 Task: Find connections with filter location Willich with filter topic #coachingwith filter profile language German with filter current company Vistara - TATA SIA Airlines Ltd. with filter school University Of Bombay with filter industry Consumer Services with filter service category NotaryOnline Research with filter keywords title Flight Attendant
Action: Mouse moved to (486, 60)
Screenshot: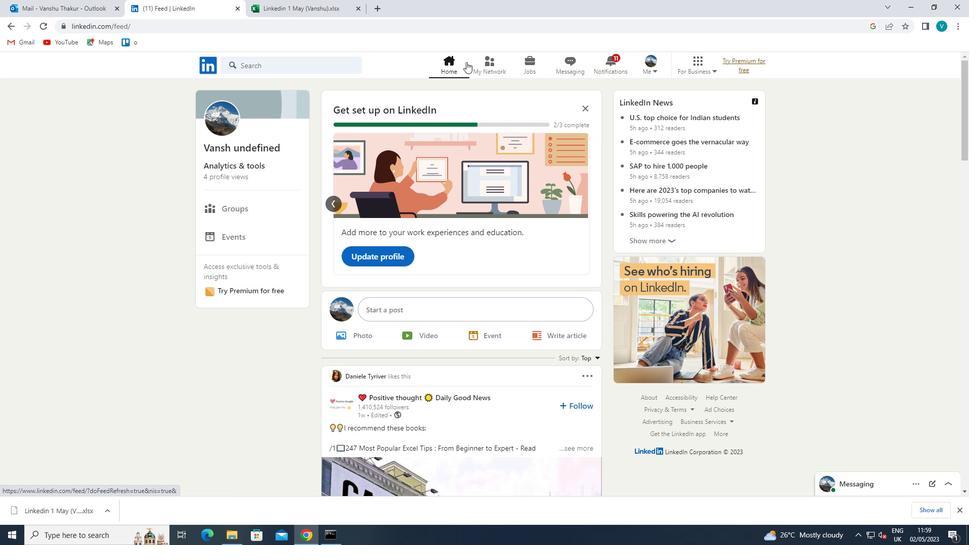 
Action: Mouse pressed left at (486, 60)
Screenshot: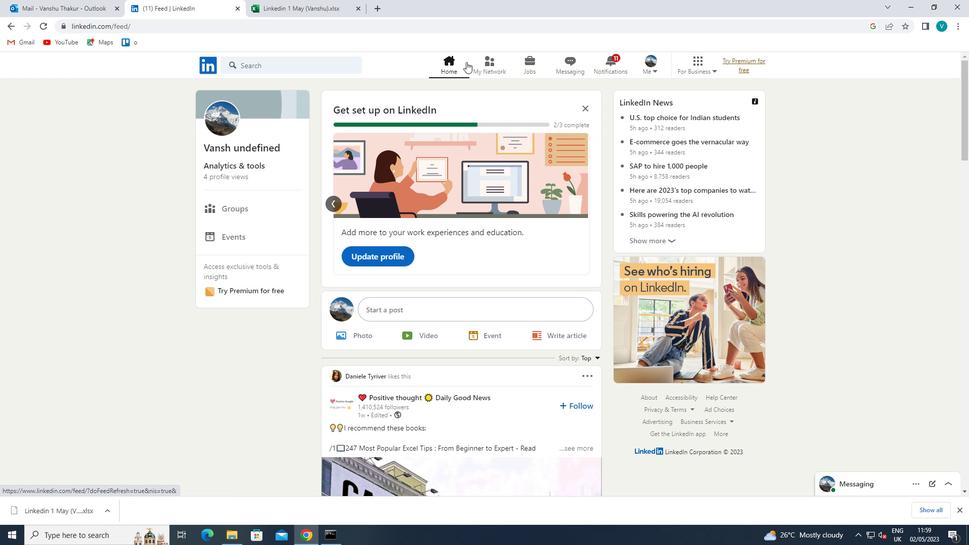 
Action: Mouse moved to (273, 116)
Screenshot: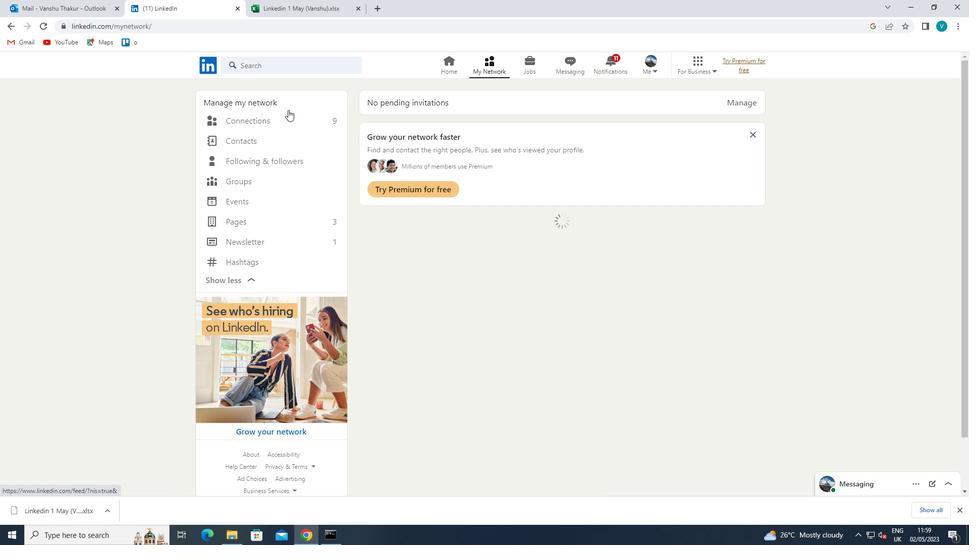 
Action: Mouse pressed left at (273, 116)
Screenshot: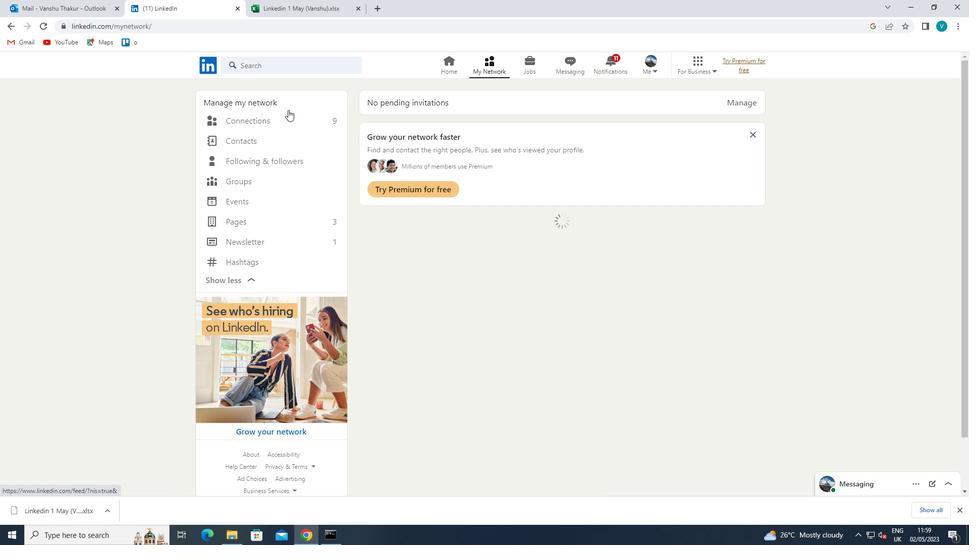 
Action: Mouse moved to (547, 123)
Screenshot: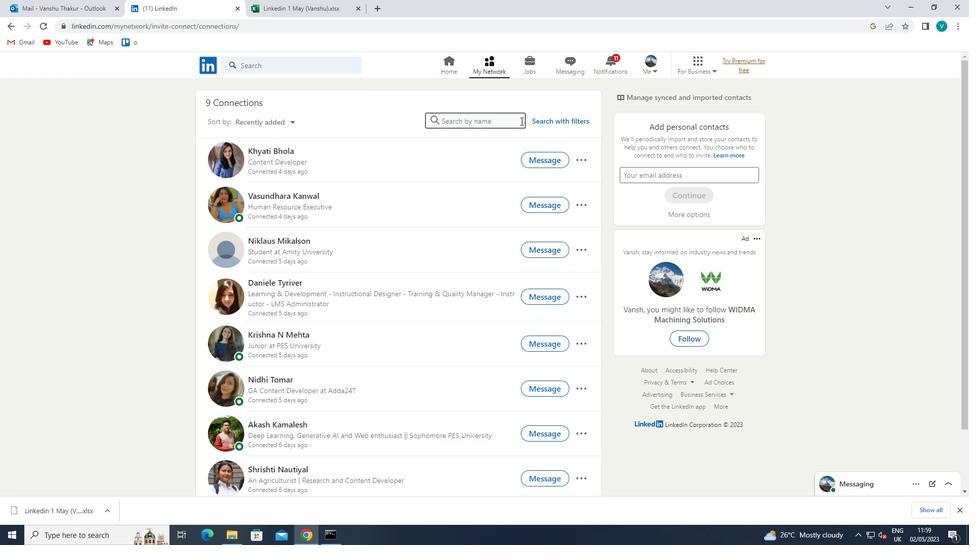 
Action: Mouse pressed left at (547, 123)
Screenshot: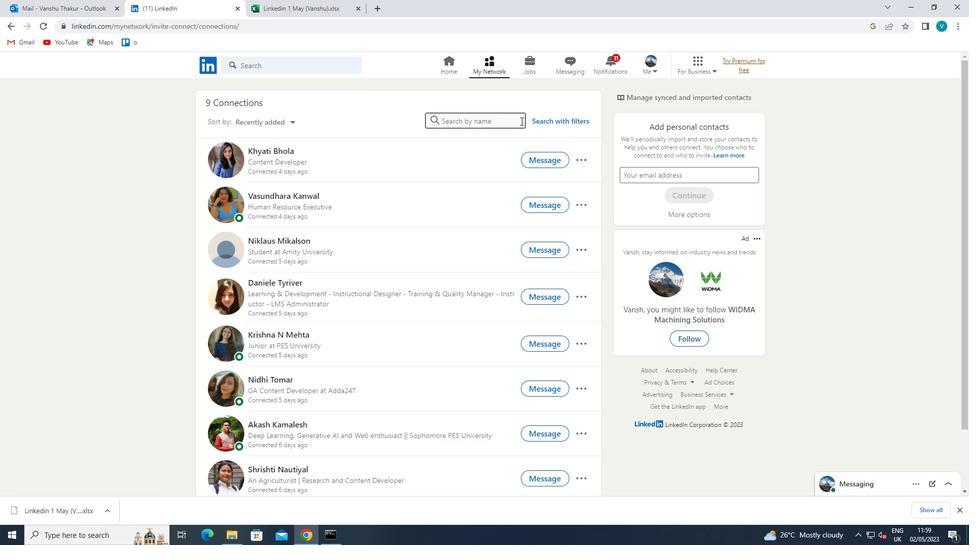 
Action: Mouse moved to (476, 89)
Screenshot: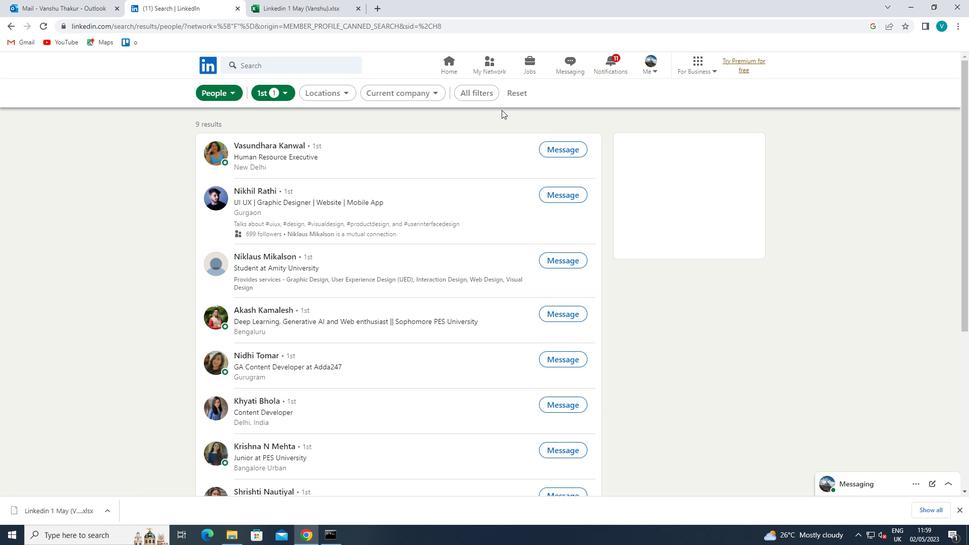 
Action: Mouse pressed left at (476, 89)
Screenshot: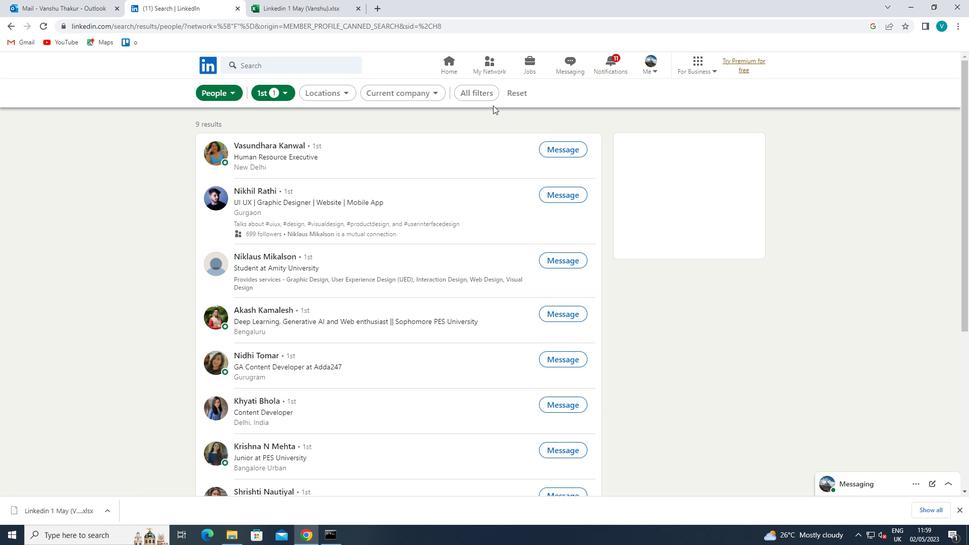
Action: Mouse moved to (754, 293)
Screenshot: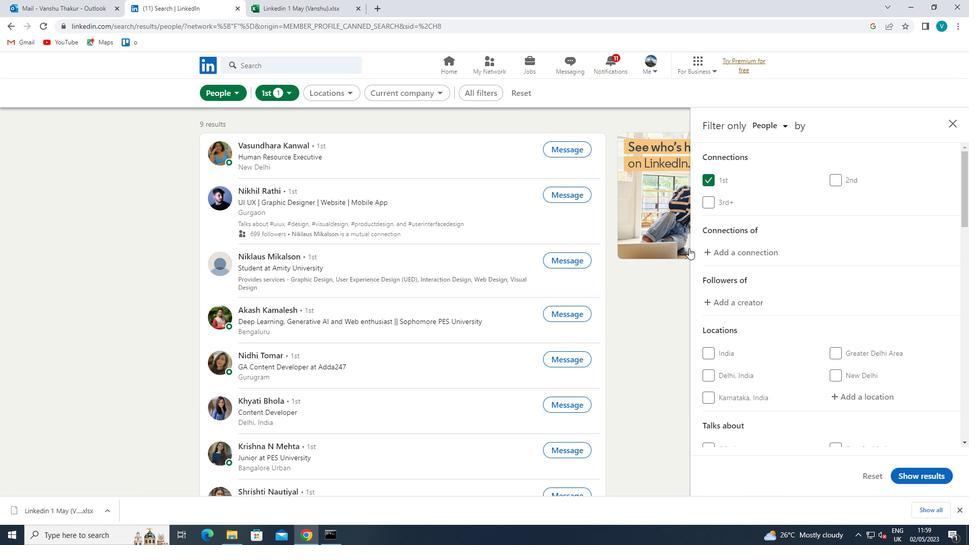 
Action: Mouse scrolled (754, 292) with delta (0, 0)
Screenshot: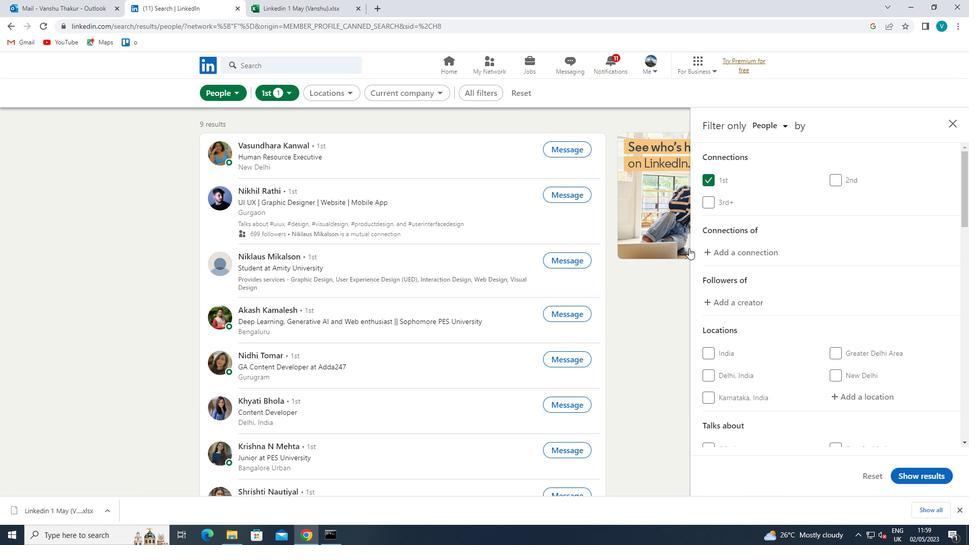 
Action: Mouse moved to (781, 319)
Screenshot: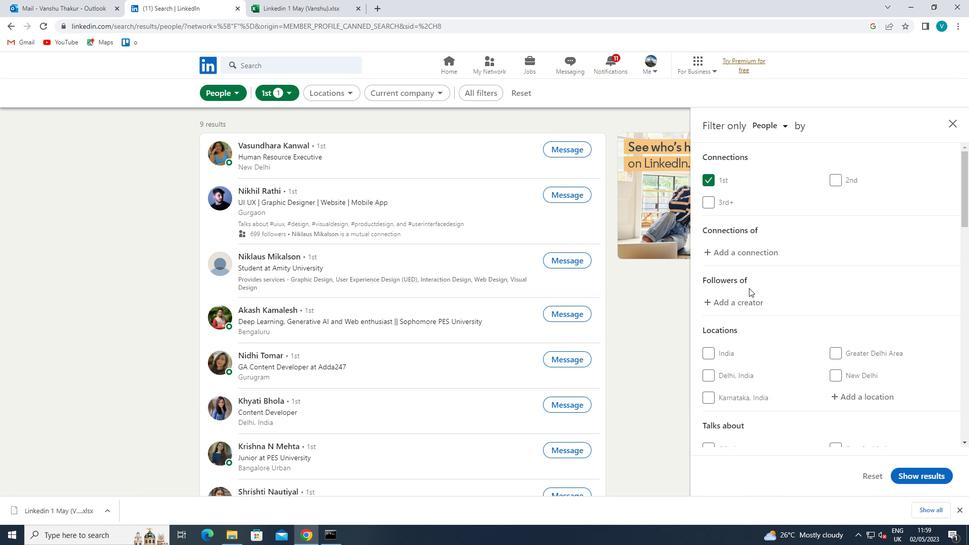 
Action: Mouse scrolled (781, 319) with delta (0, 0)
Screenshot: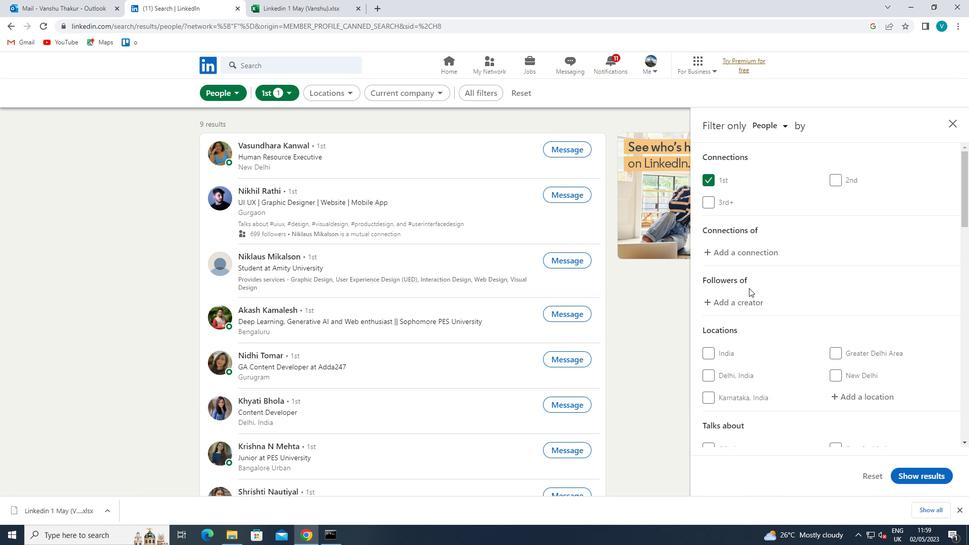 
Action: Mouse moved to (857, 298)
Screenshot: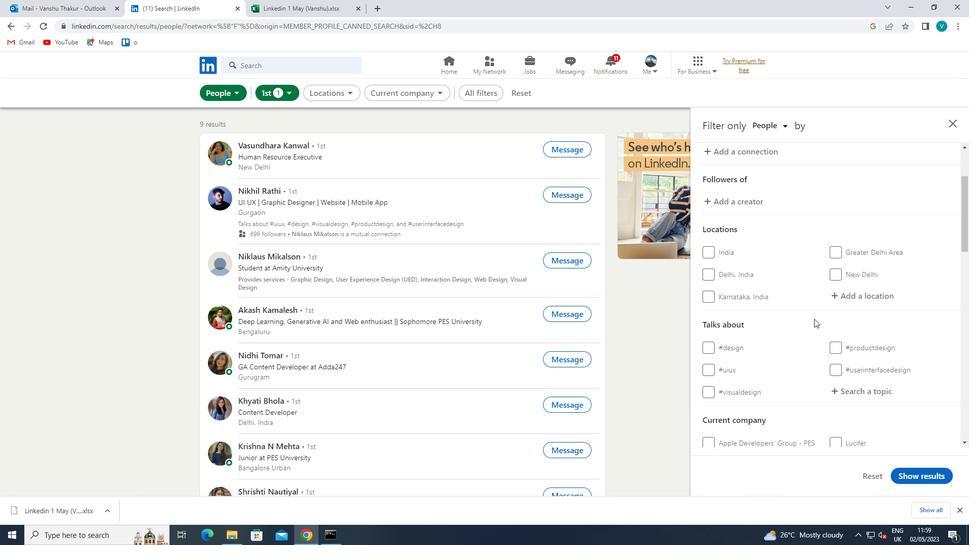 
Action: Mouse pressed left at (857, 298)
Screenshot: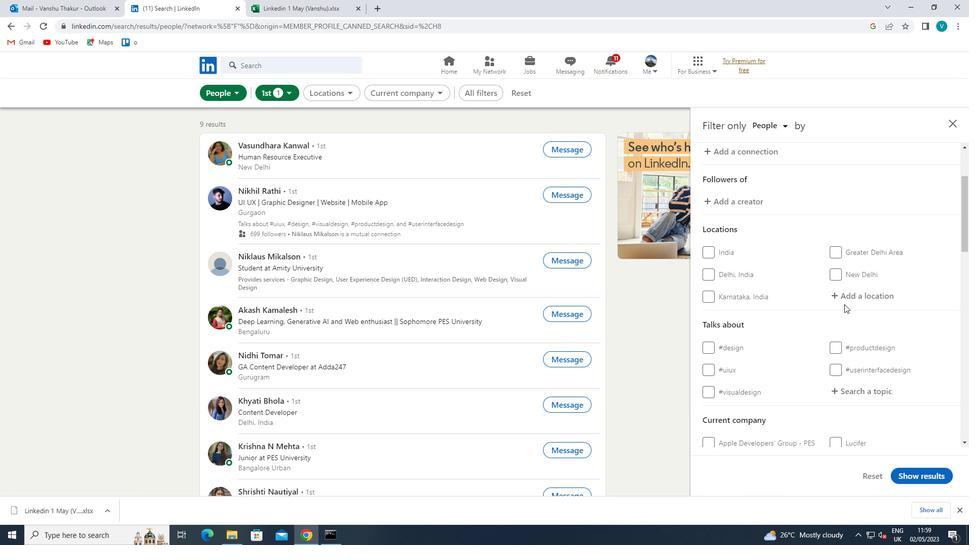 
Action: Key pressed <Key.shift>WILLICH
Screenshot: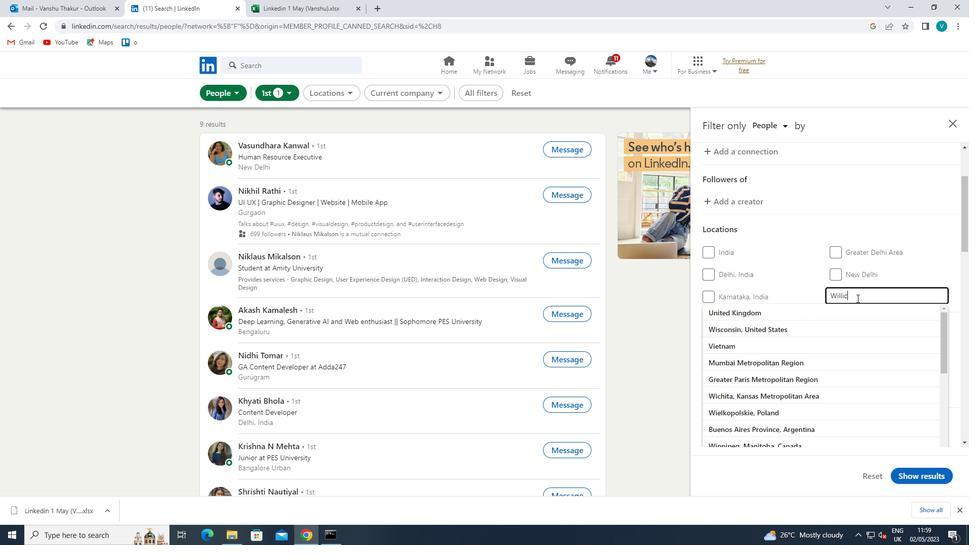 
Action: Mouse moved to (838, 309)
Screenshot: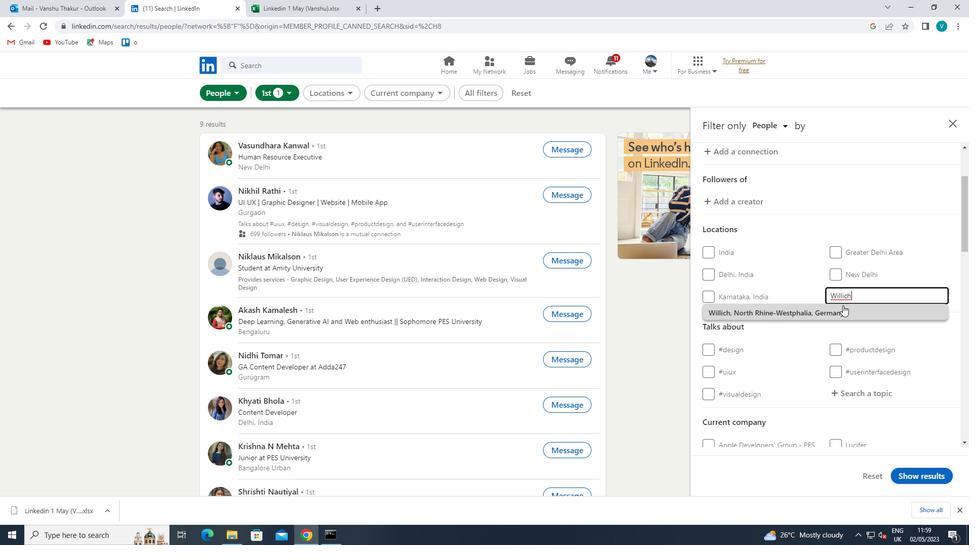 
Action: Mouse pressed left at (838, 309)
Screenshot: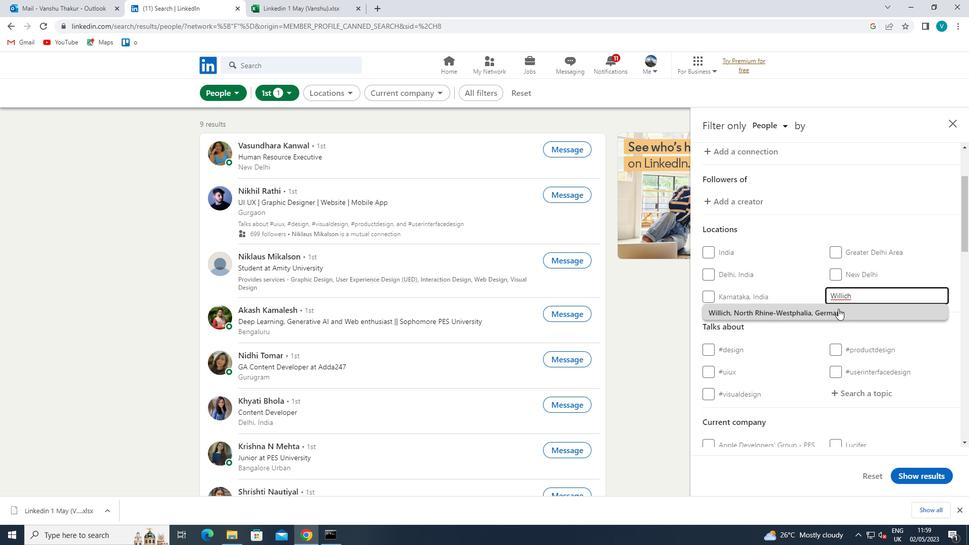 
Action: Mouse scrolled (838, 308) with delta (0, 0)
Screenshot: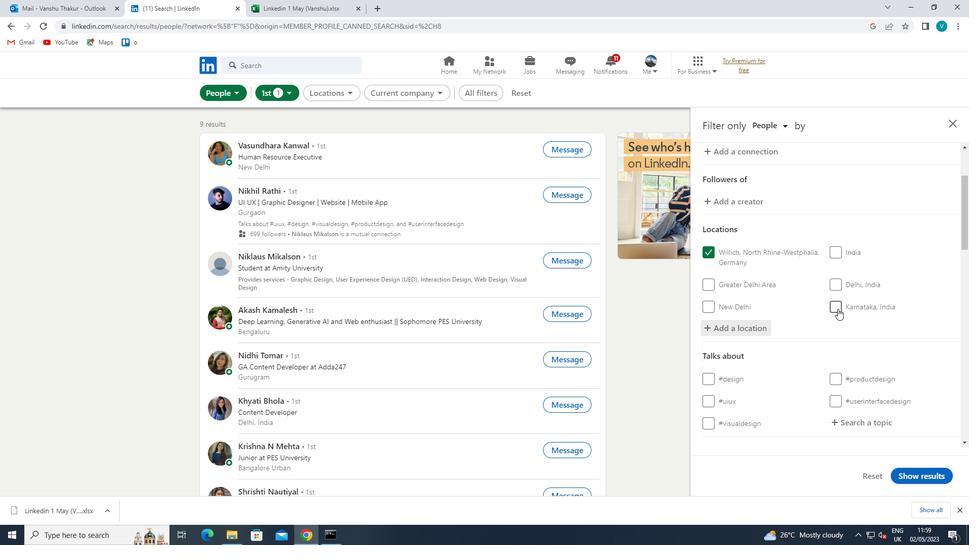 
Action: Mouse scrolled (838, 308) with delta (0, 0)
Screenshot: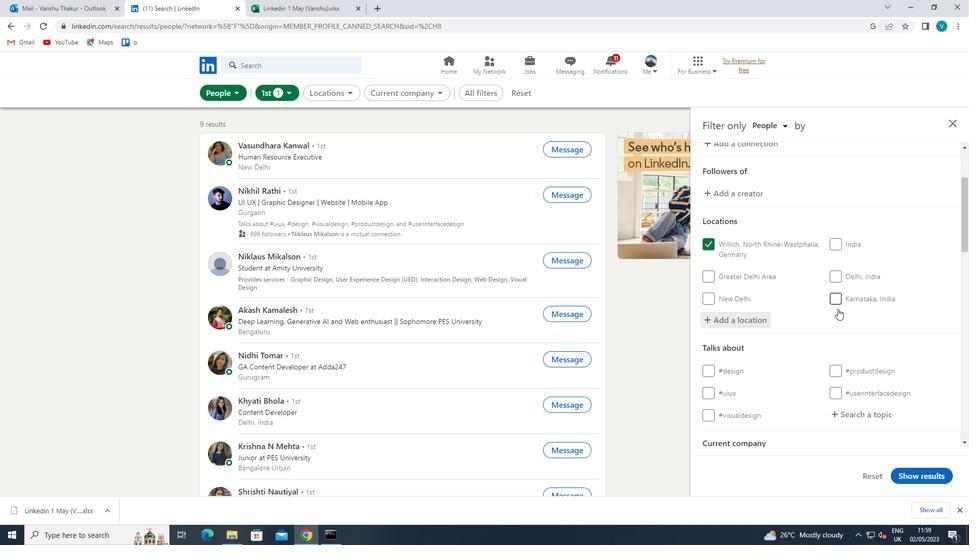 
Action: Mouse scrolled (838, 308) with delta (0, 0)
Screenshot: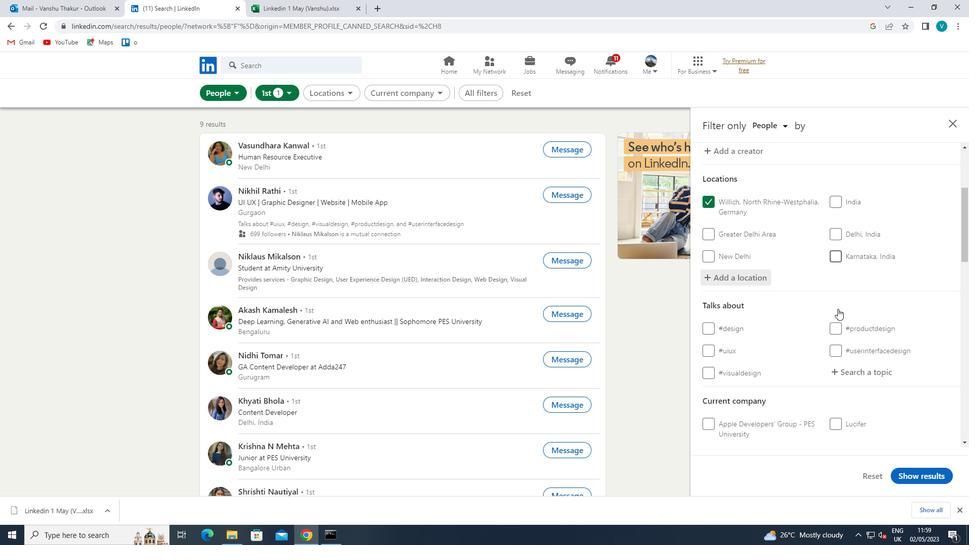 
Action: Mouse moved to (861, 273)
Screenshot: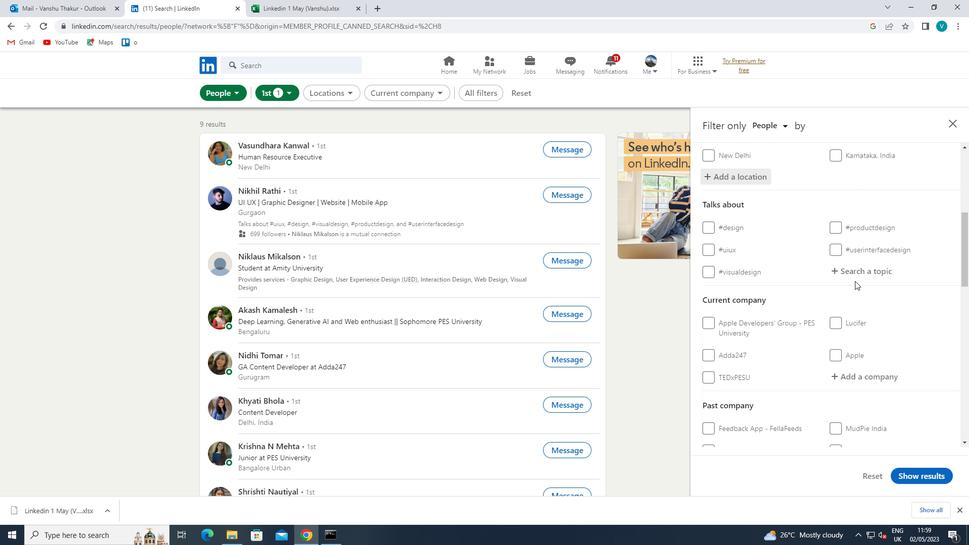 
Action: Mouse pressed left at (861, 273)
Screenshot: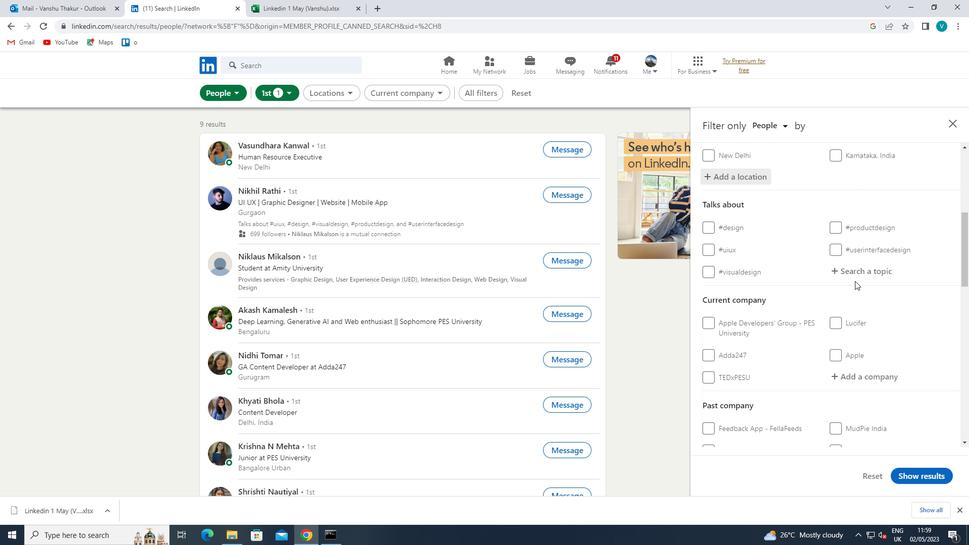 
Action: Key pressed COACHING
Screenshot: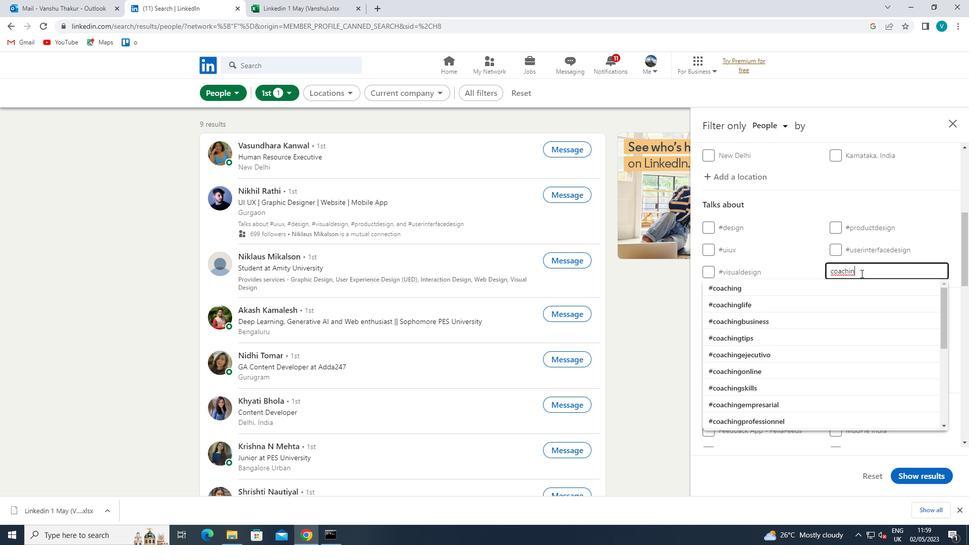 
Action: Mouse moved to (796, 283)
Screenshot: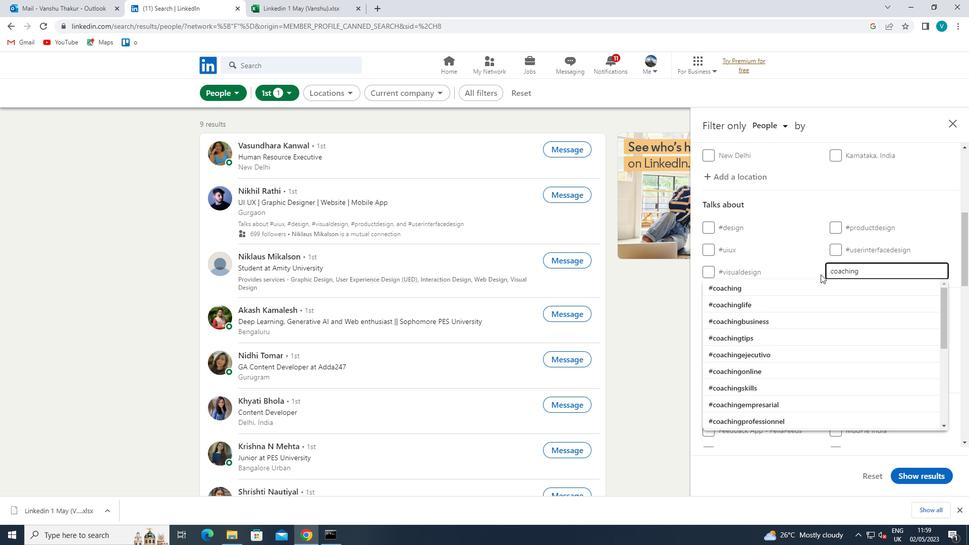 
Action: Mouse pressed left at (796, 283)
Screenshot: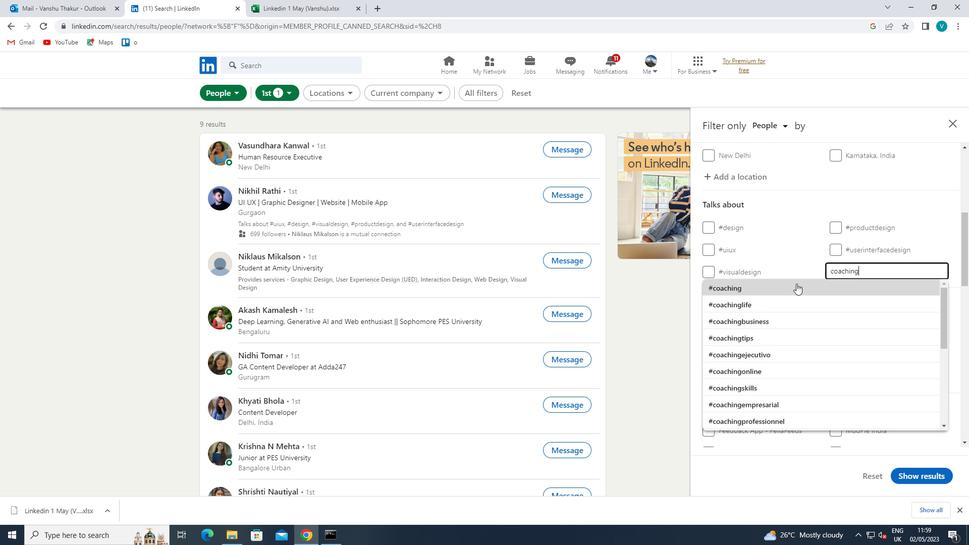 
Action: Mouse scrolled (796, 283) with delta (0, 0)
Screenshot: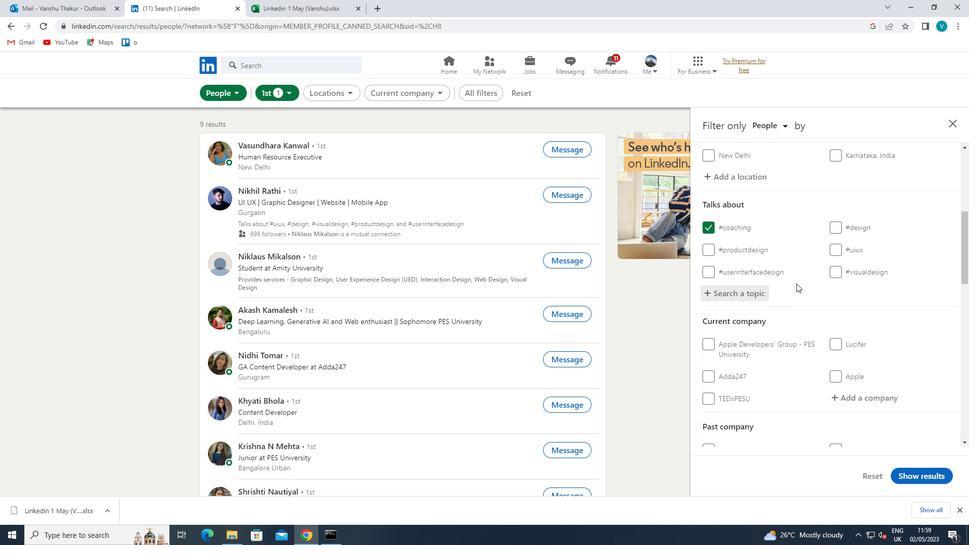 
Action: Mouse scrolled (796, 283) with delta (0, 0)
Screenshot: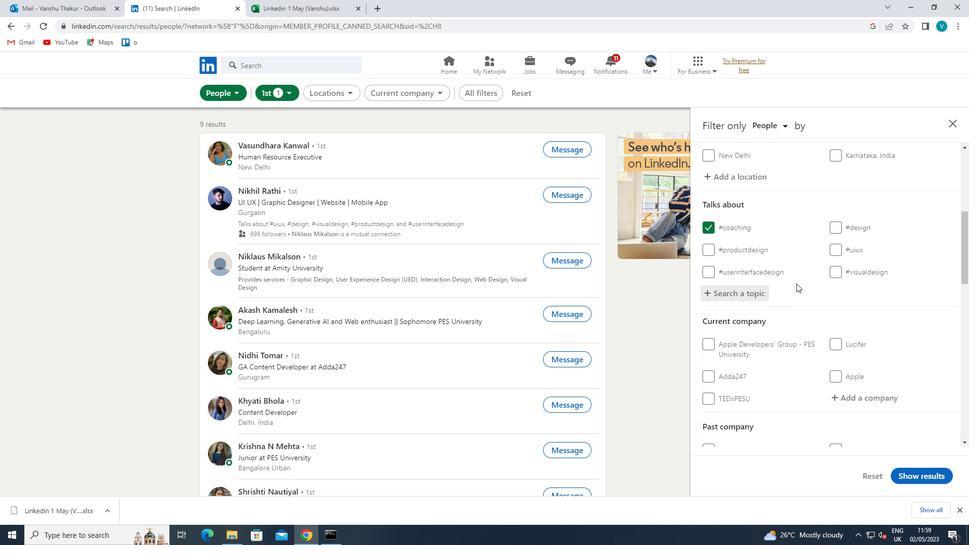 
Action: Mouse moved to (846, 295)
Screenshot: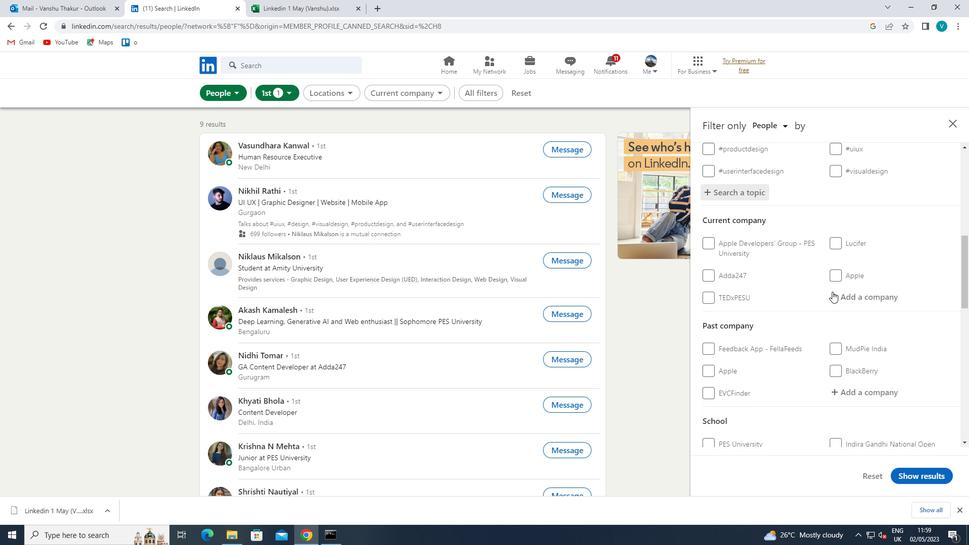 
Action: Mouse pressed left at (846, 295)
Screenshot: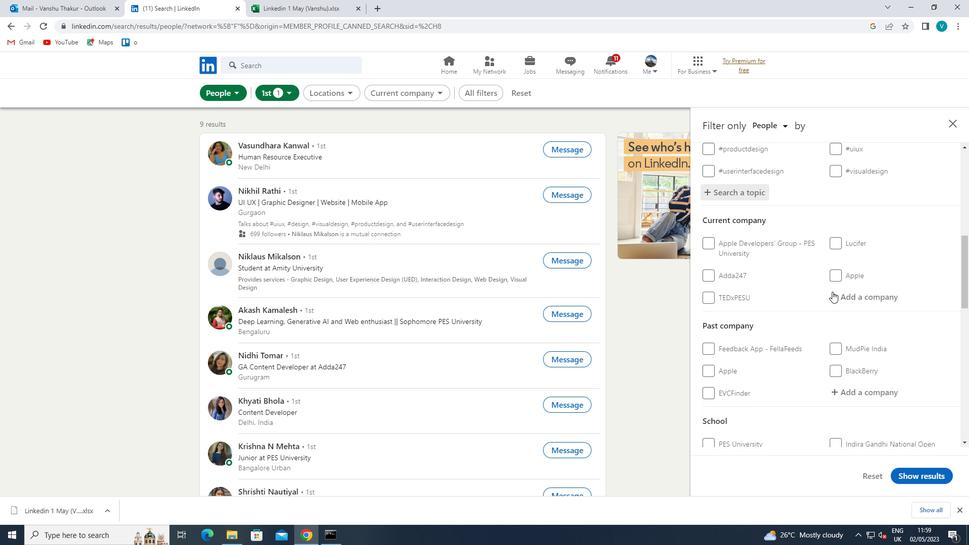 
Action: Mouse moved to (846, 295)
Screenshot: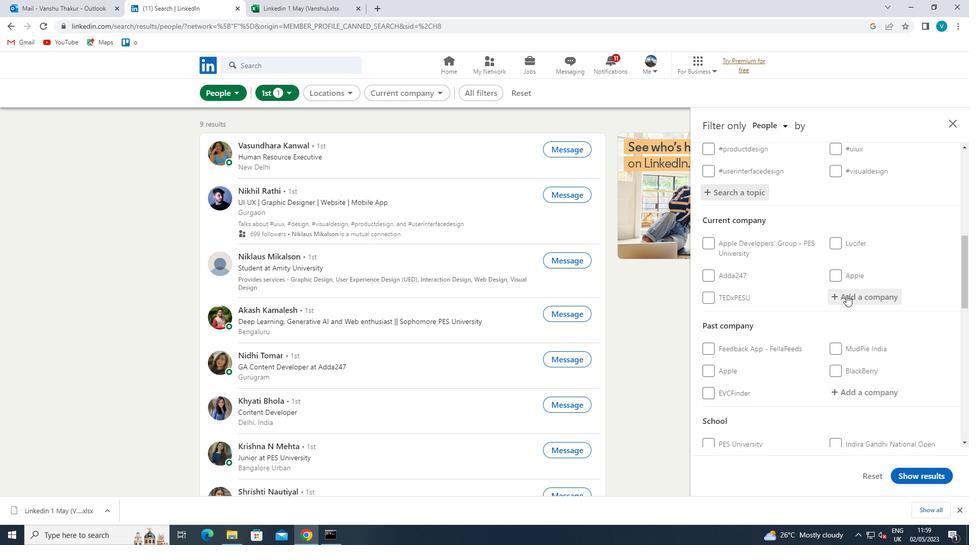 
Action: Key pressed <Key.shift>VISTARA
Screenshot: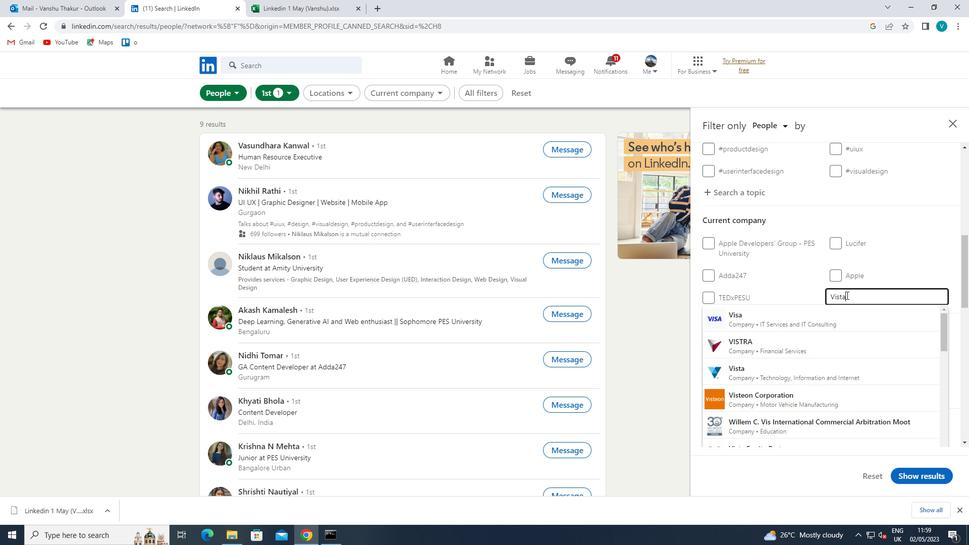 
Action: Mouse moved to (836, 310)
Screenshot: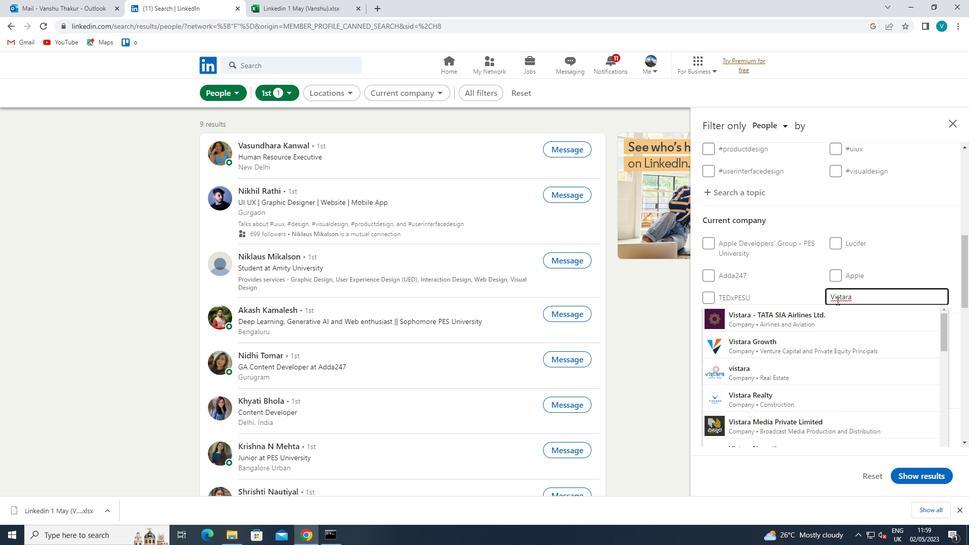 
Action: Mouse pressed left at (836, 310)
Screenshot: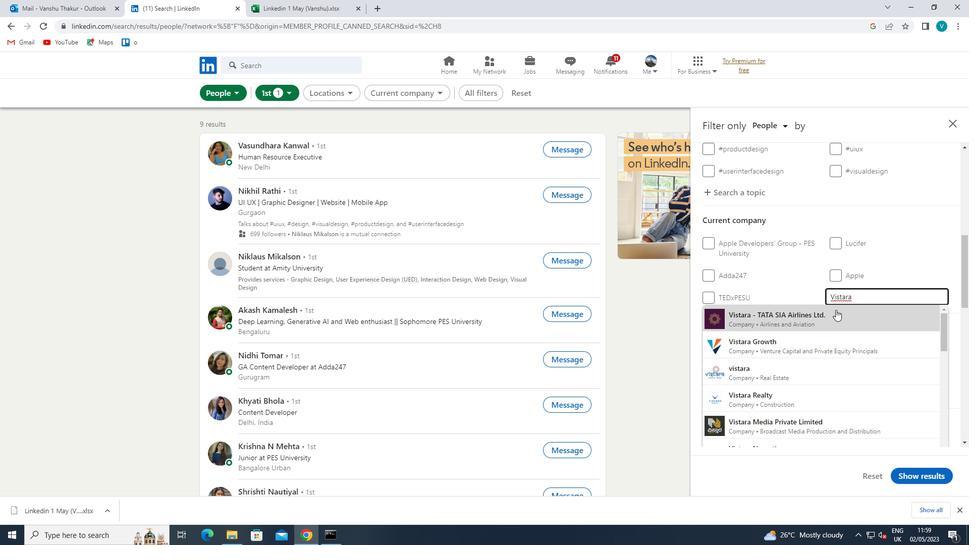 
Action: Mouse scrolled (836, 309) with delta (0, 0)
Screenshot: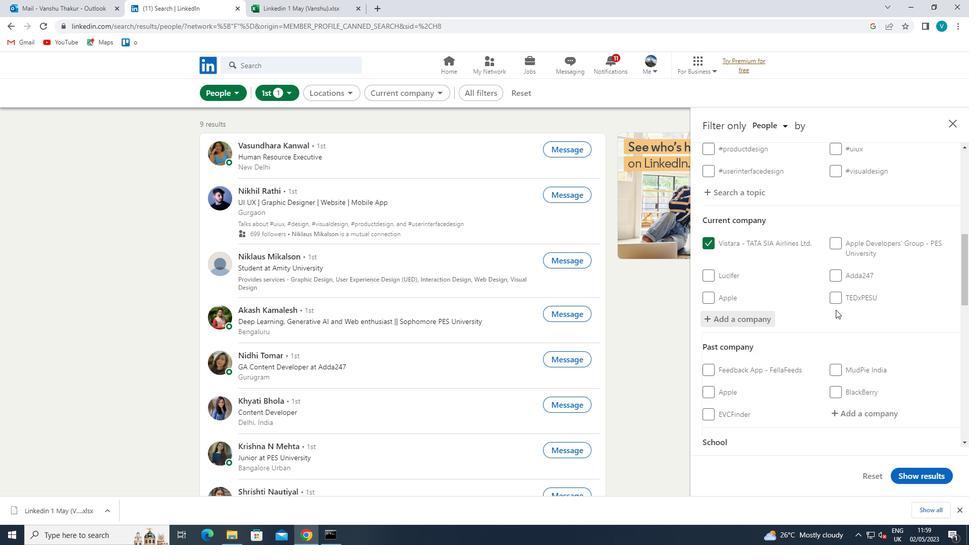 
Action: Mouse scrolled (836, 309) with delta (0, 0)
Screenshot: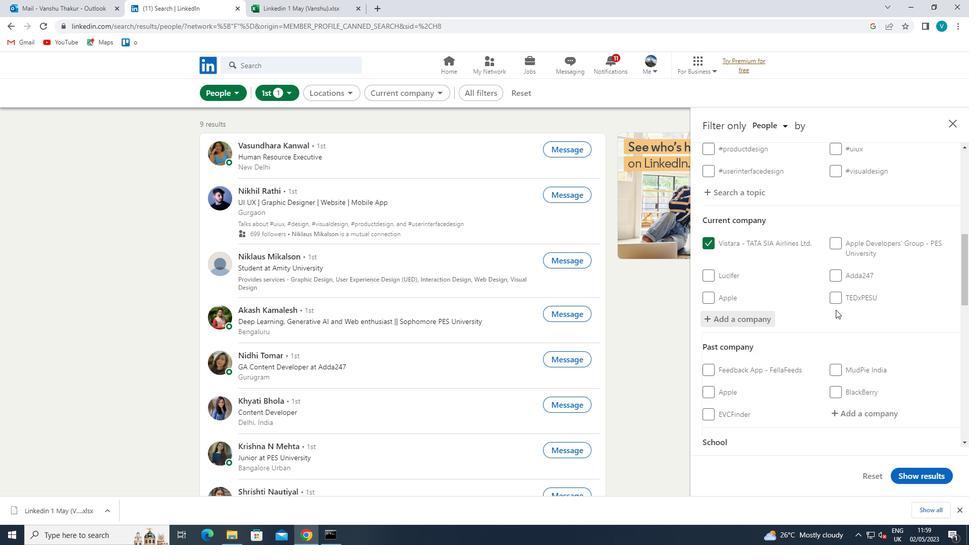 
Action: Mouse moved to (836, 310)
Screenshot: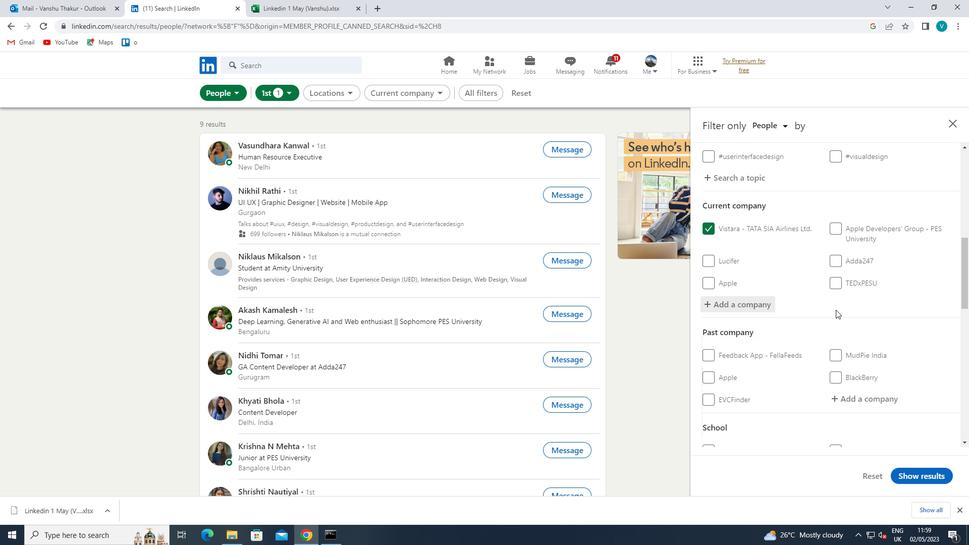 
Action: Mouse scrolled (836, 310) with delta (0, 0)
Screenshot: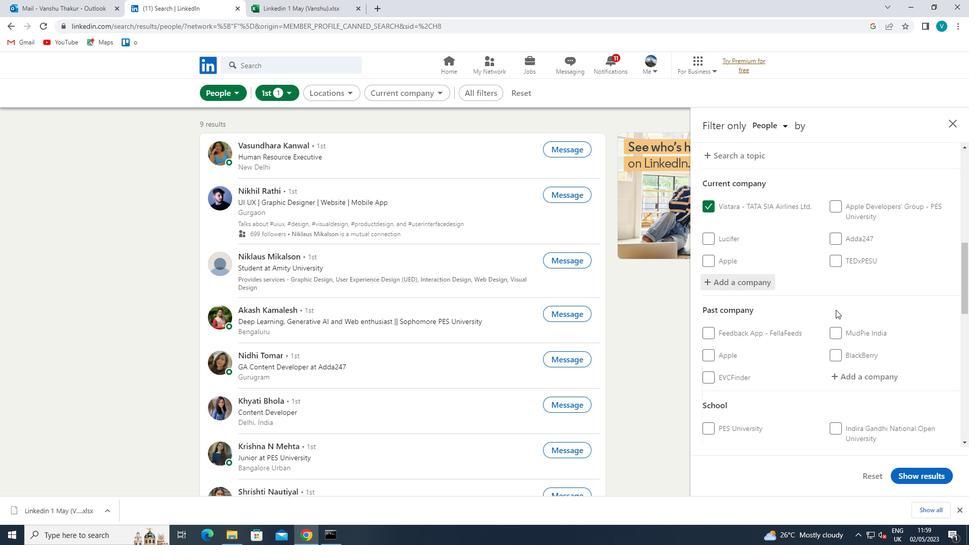 
Action: Mouse moved to (880, 392)
Screenshot: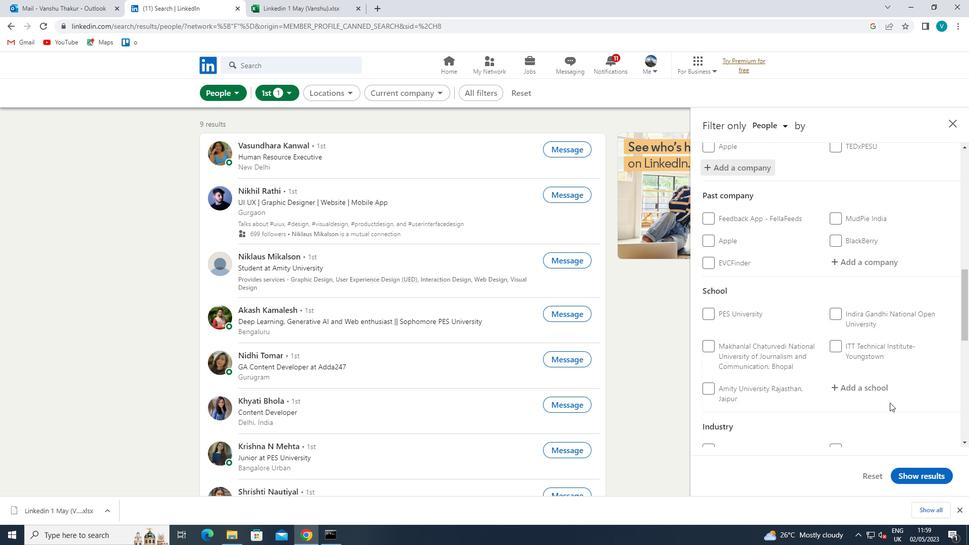 
Action: Mouse pressed left at (880, 392)
Screenshot: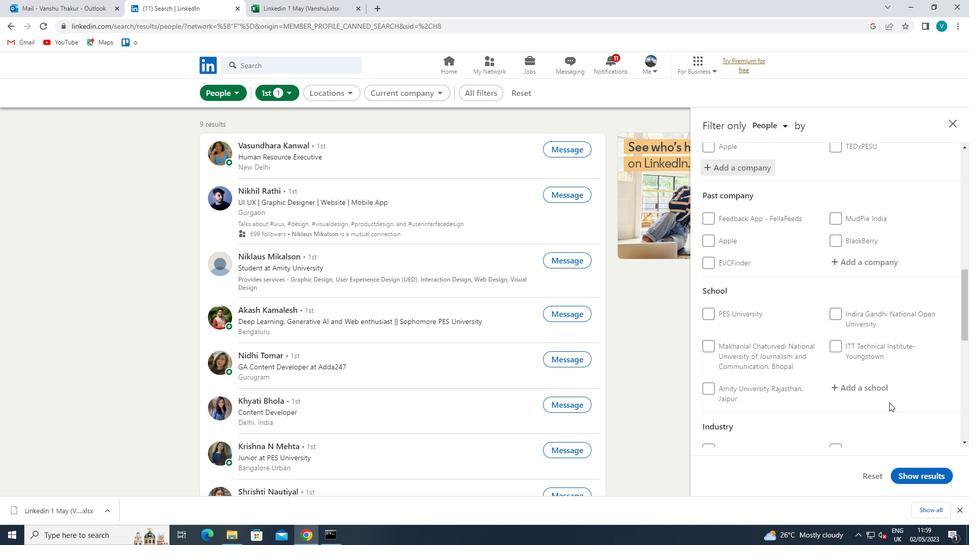 
Action: Mouse moved to (880, 392)
Screenshot: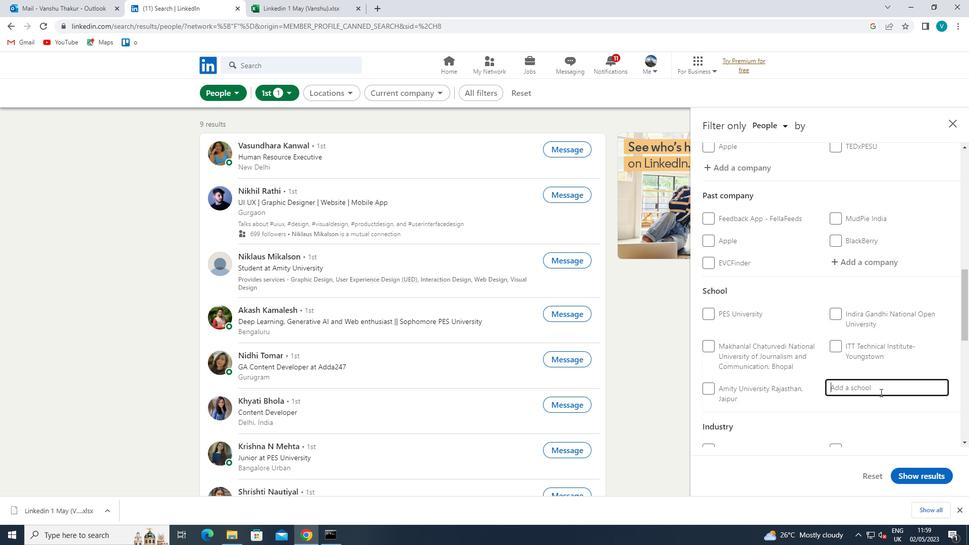 
Action: Key pressed <Key.shift>UNIVERSITY<Key.space>
Screenshot: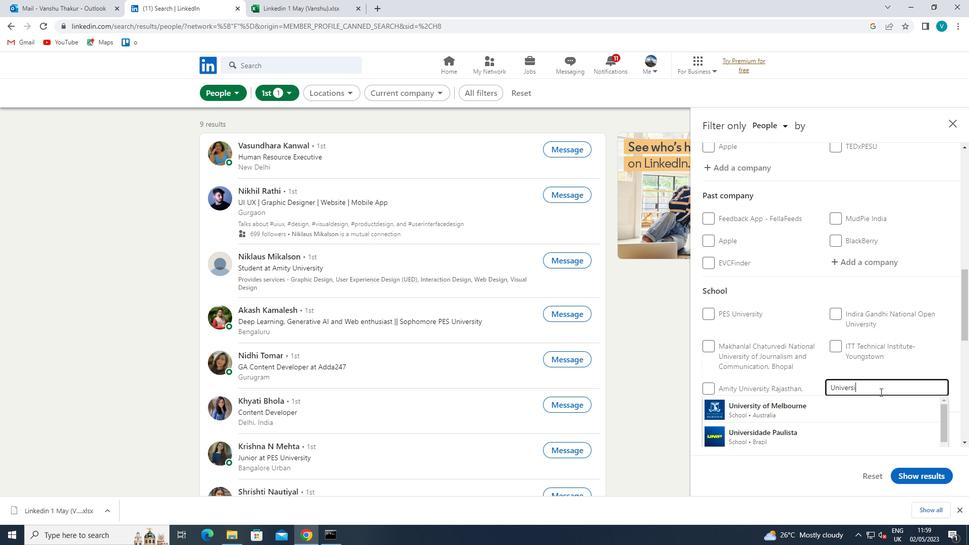 
Action: Mouse moved to (829, 412)
Screenshot: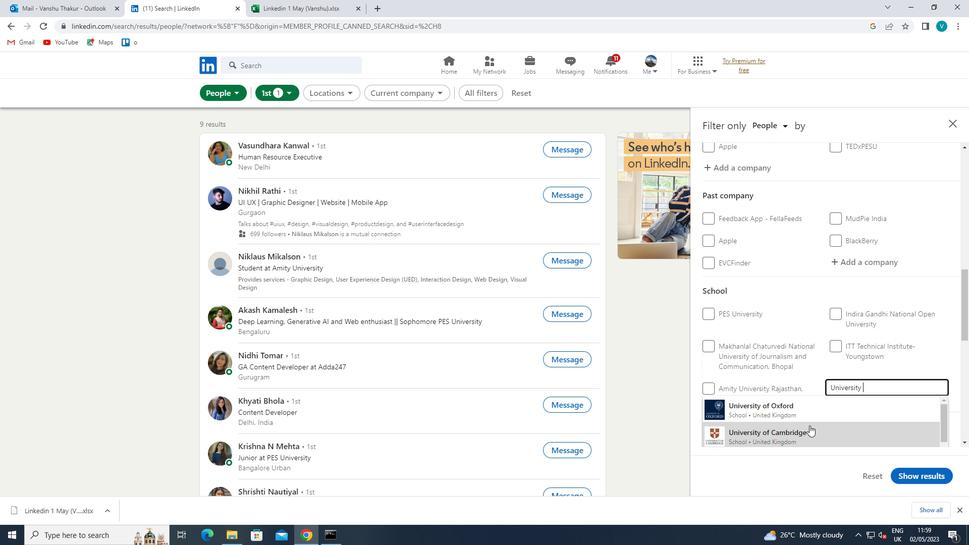 
Action: Mouse scrolled (829, 412) with delta (0, 0)
Screenshot: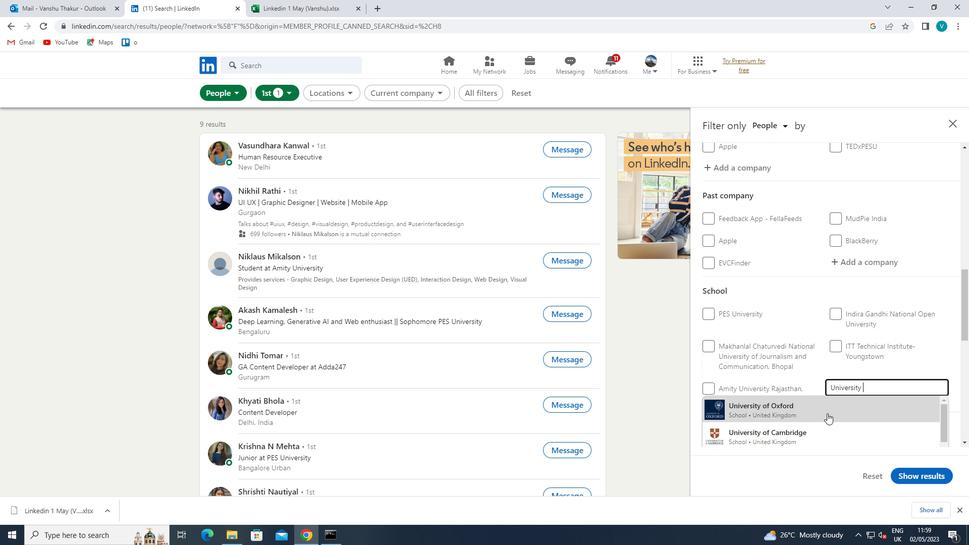 
Action: Mouse moved to (829, 412)
Screenshot: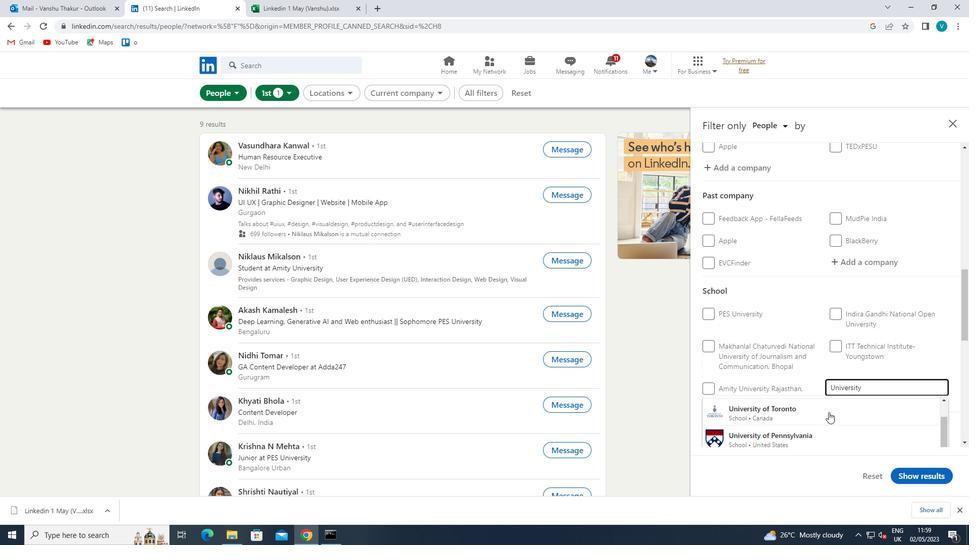 
Action: Mouse scrolled (829, 412) with delta (0, 0)
Screenshot: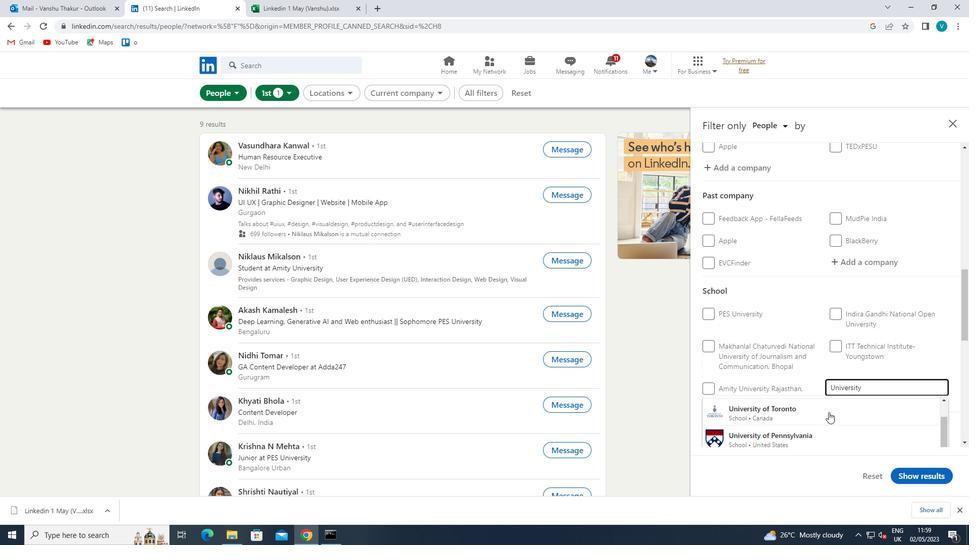 
Action: Mouse scrolled (829, 412) with delta (0, 0)
Screenshot: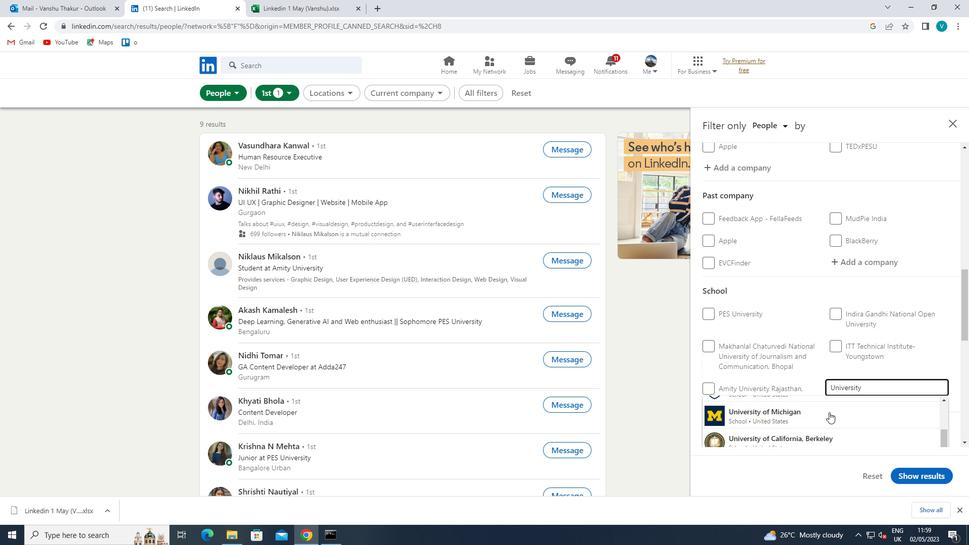 
Action: Mouse moved to (865, 384)
Screenshot: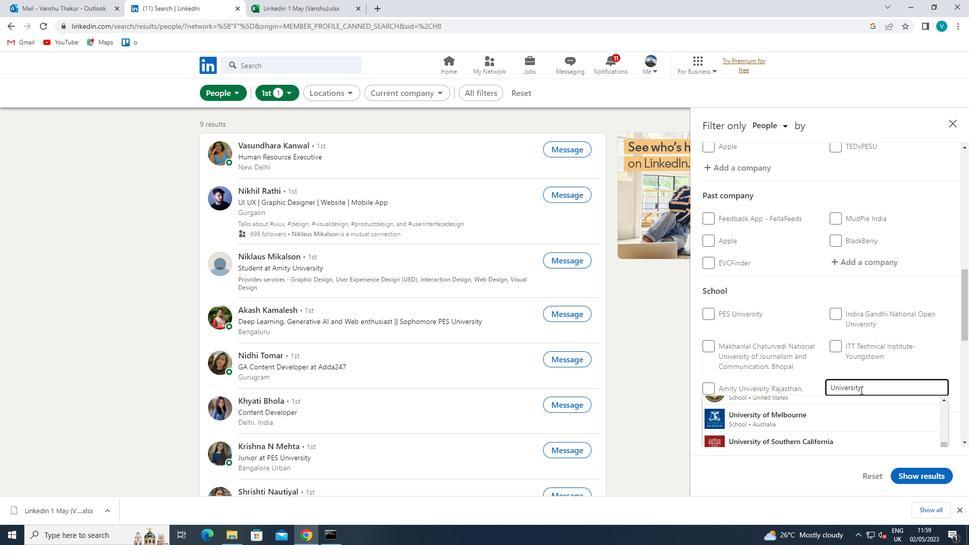 
Action: Mouse pressed left at (865, 384)
Screenshot: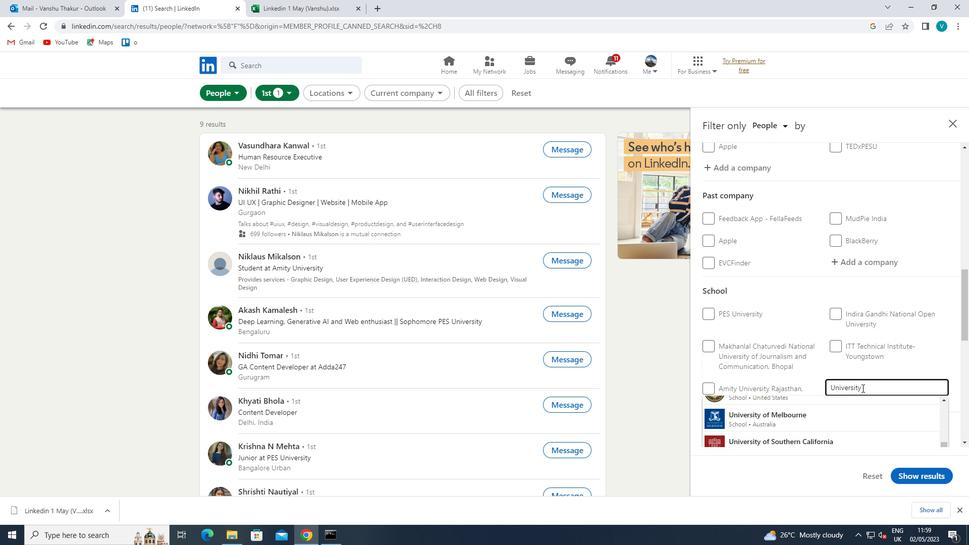 
Action: Key pressed OF<Key.space><Key.shift>BOMBAY
Screenshot: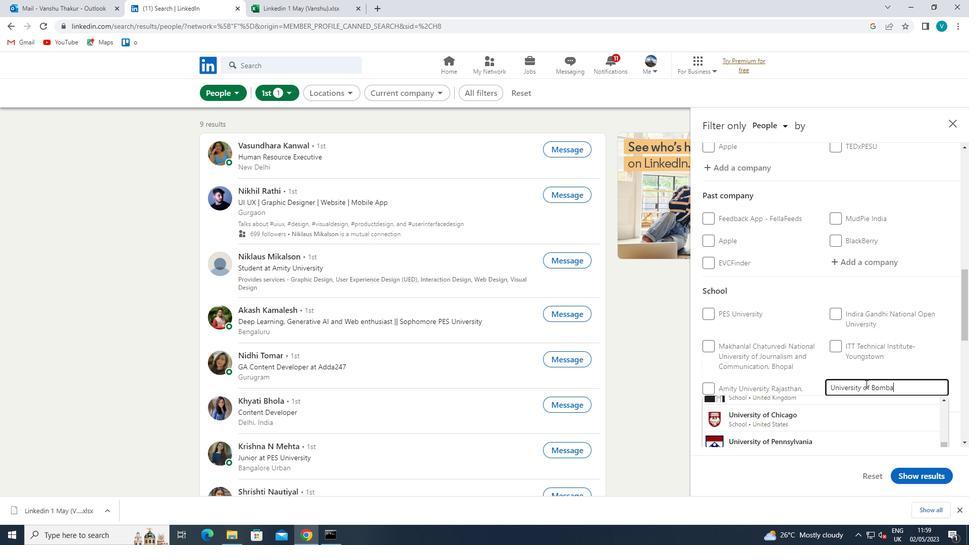 
Action: Mouse moved to (841, 433)
Screenshot: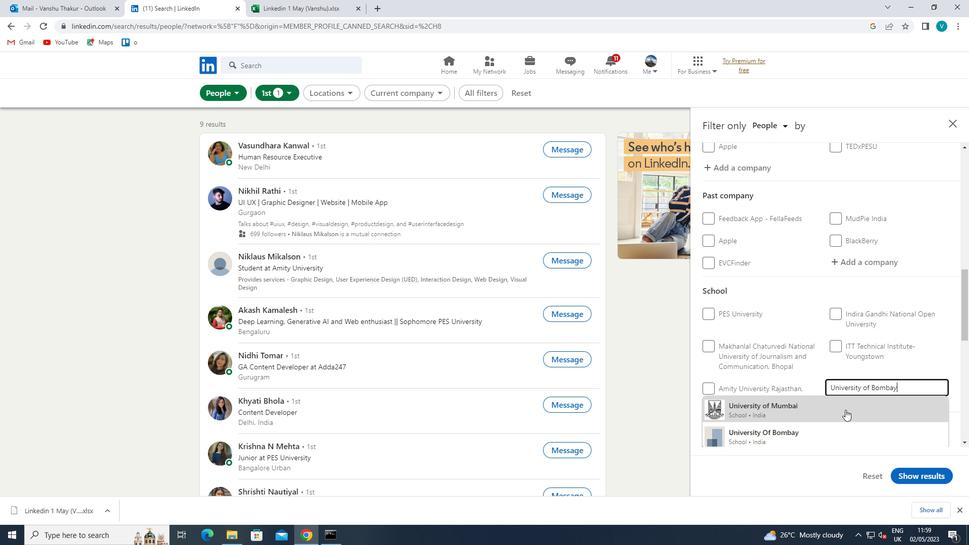 
Action: Mouse pressed left at (841, 433)
Screenshot: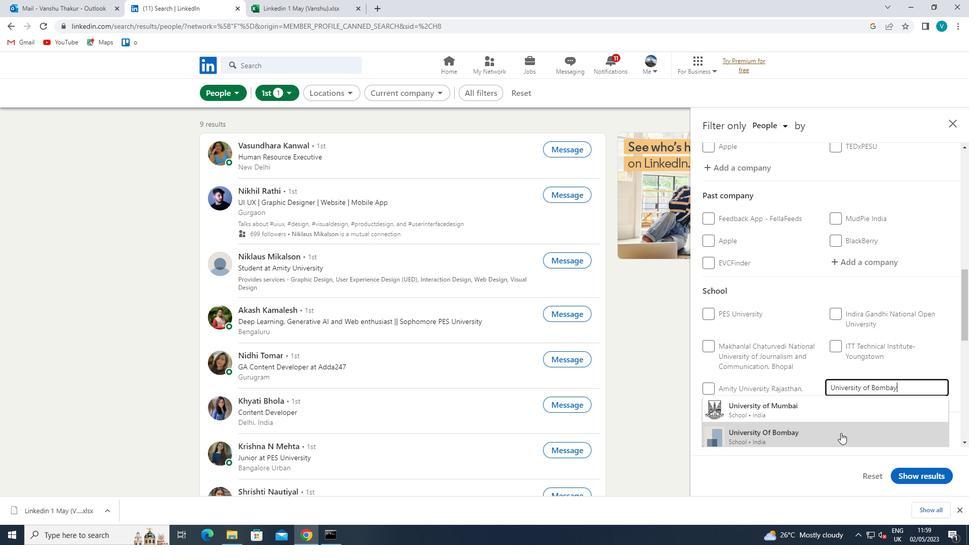 
Action: Mouse moved to (850, 375)
Screenshot: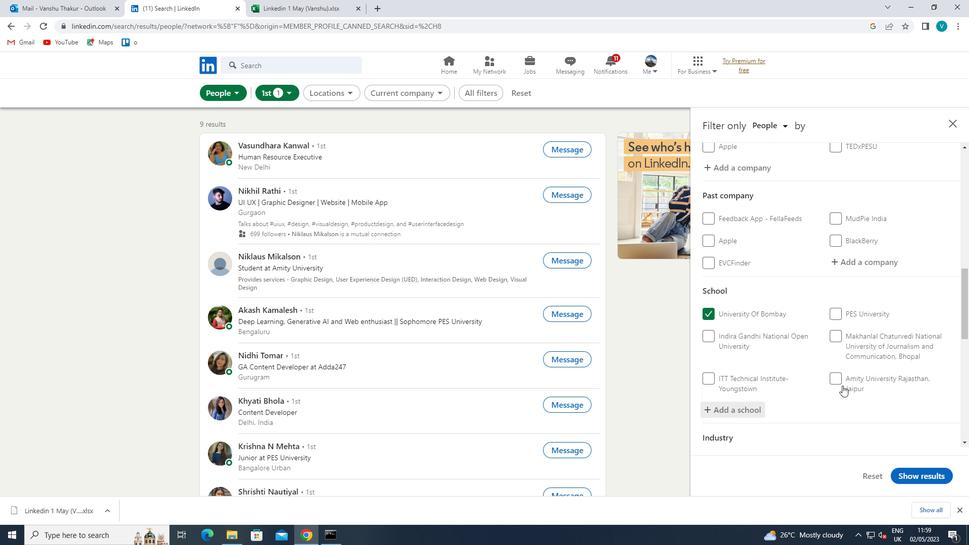 
Action: Mouse scrolled (850, 374) with delta (0, 0)
Screenshot: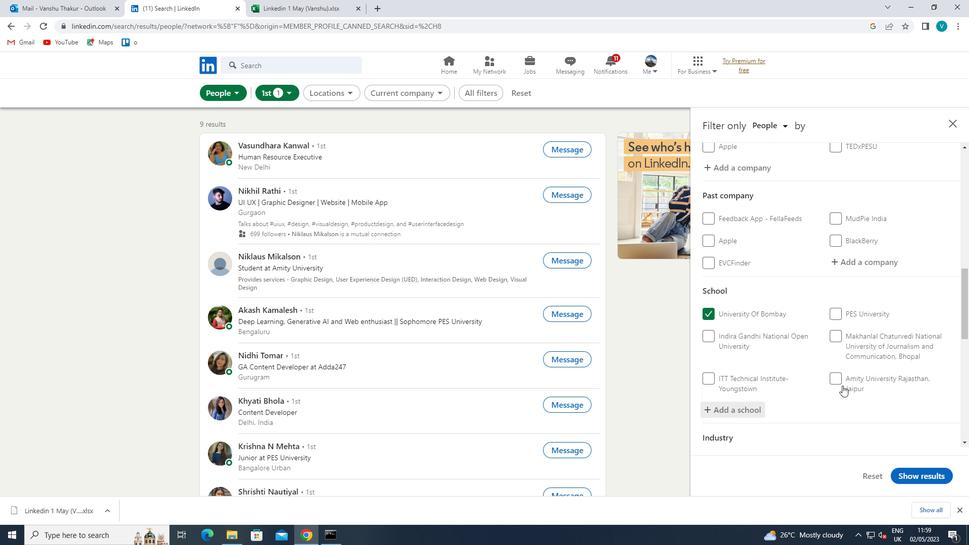 
Action: Mouse moved to (852, 373)
Screenshot: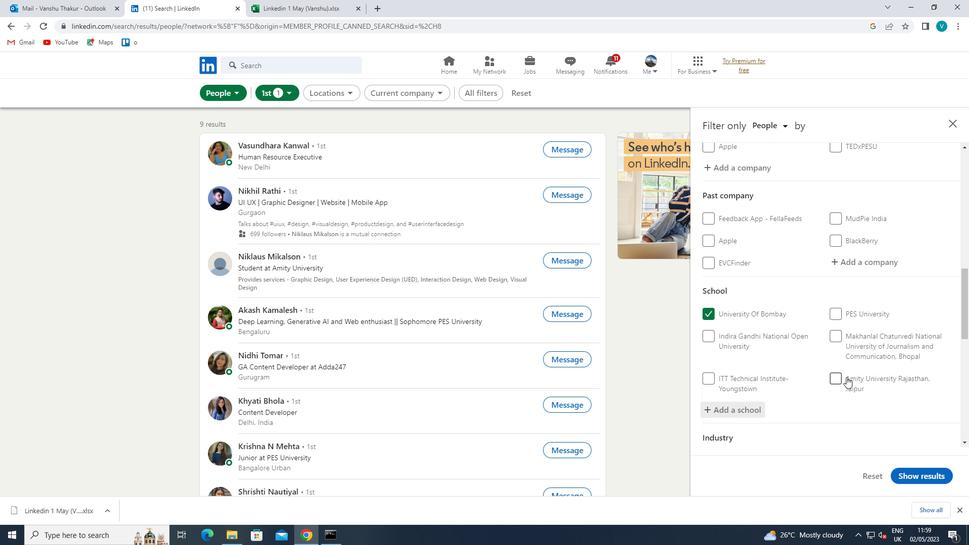
Action: Mouse scrolled (852, 373) with delta (0, 0)
Screenshot: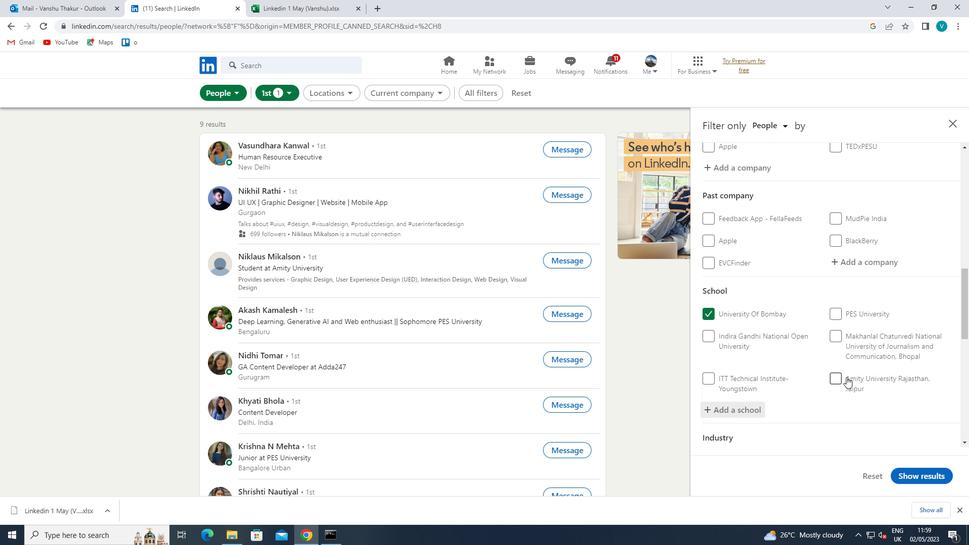 
Action: Mouse scrolled (852, 373) with delta (0, 0)
Screenshot: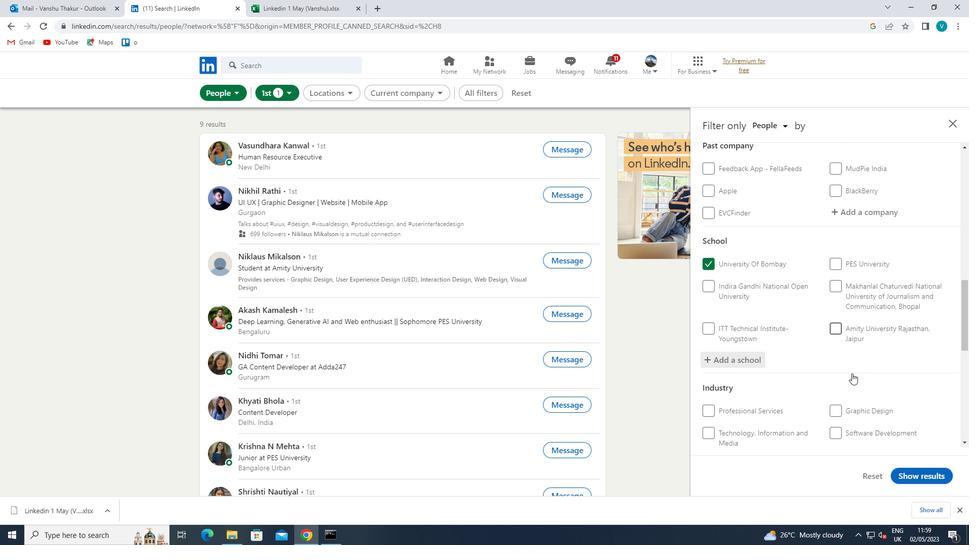 
Action: Mouse moved to (864, 366)
Screenshot: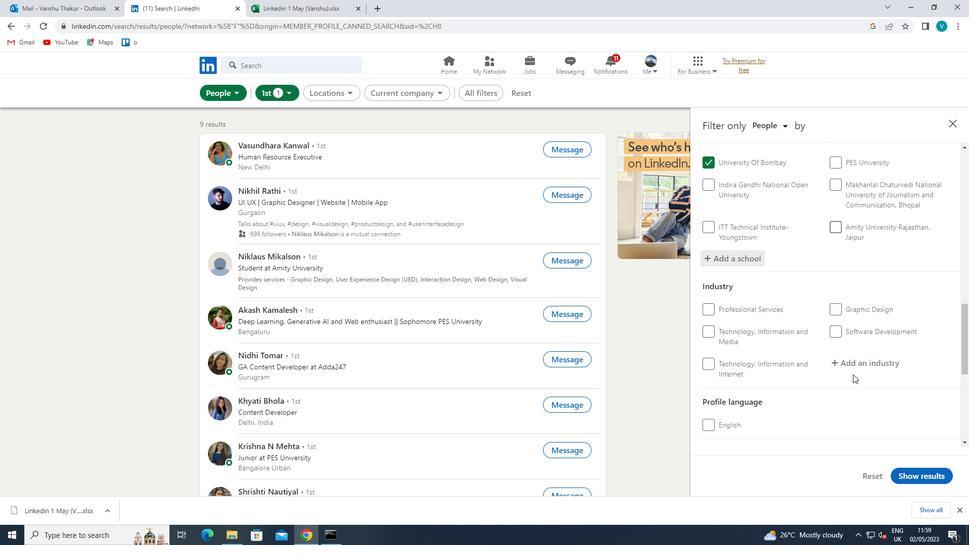 
Action: Mouse pressed left at (864, 366)
Screenshot: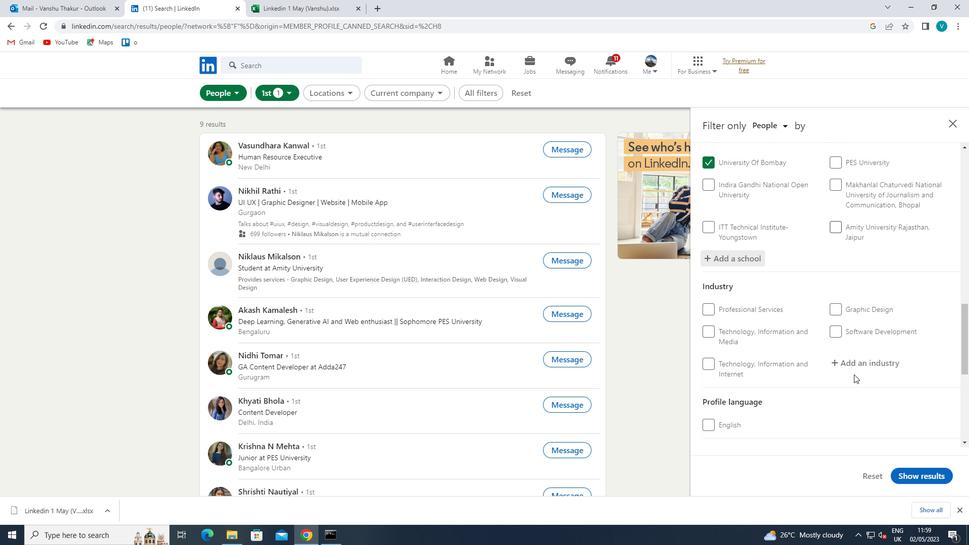 
Action: Key pressed <Key.shift>CONSUMER<Key.space>
Screenshot: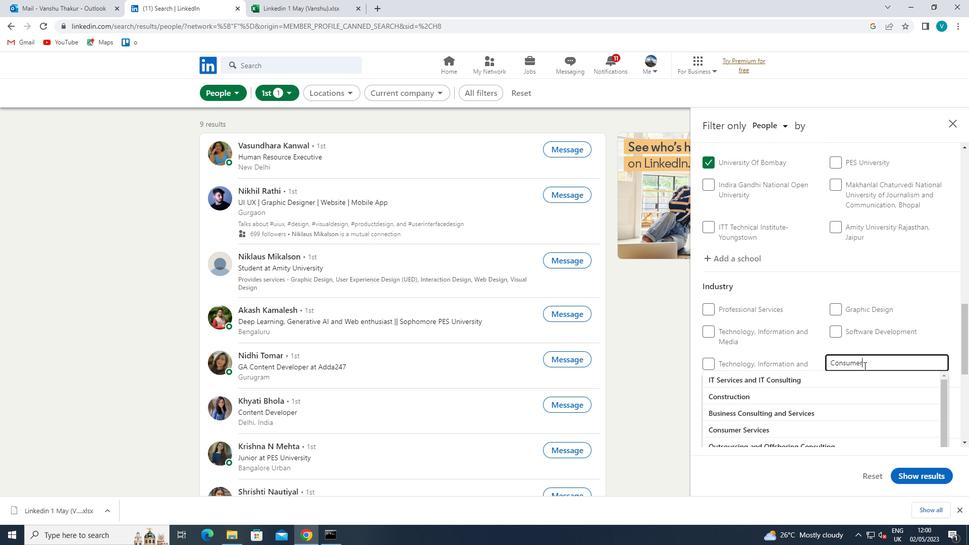 
Action: Mouse moved to (819, 381)
Screenshot: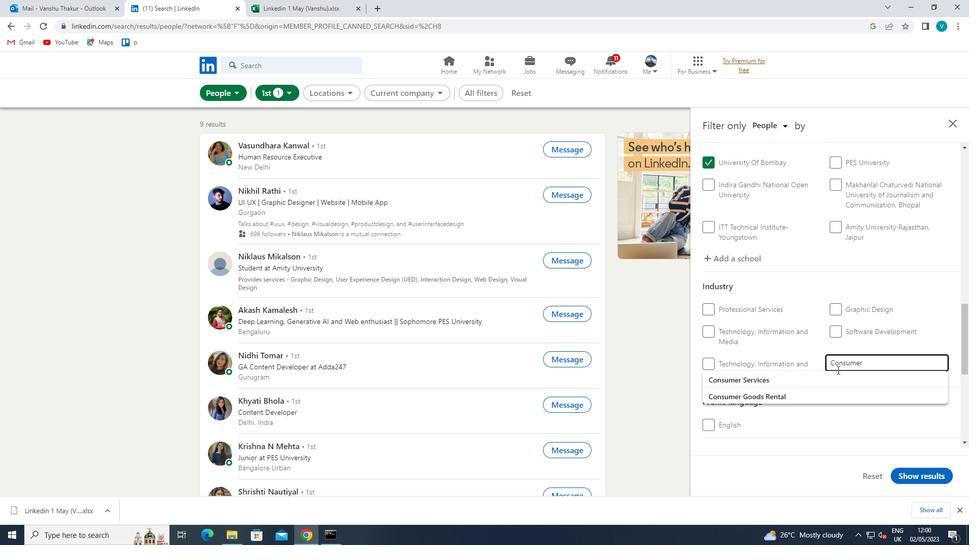 
Action: Mouse pressed left at (819, 381)
Screenshot: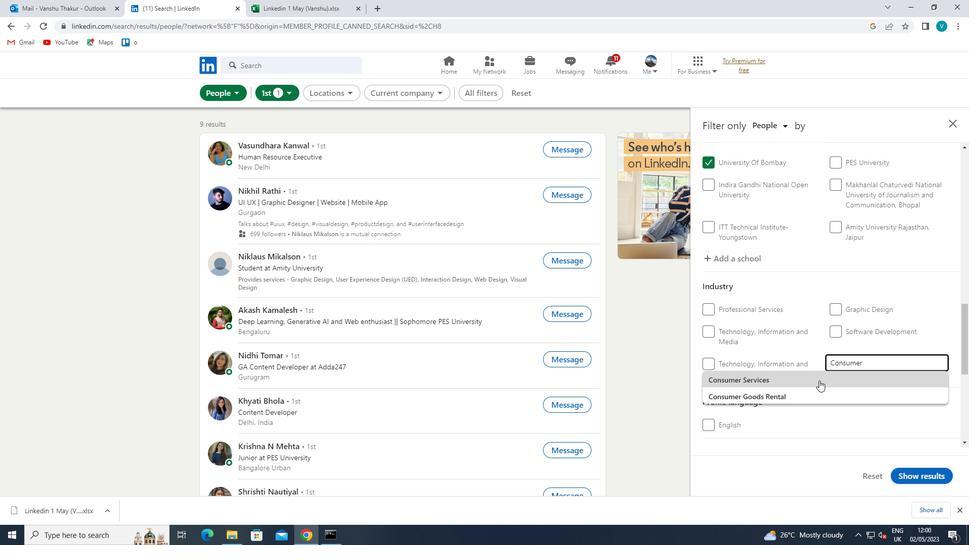
Action: Mouse scrolled (819, 380) with delta (0, 0)
Screenshot: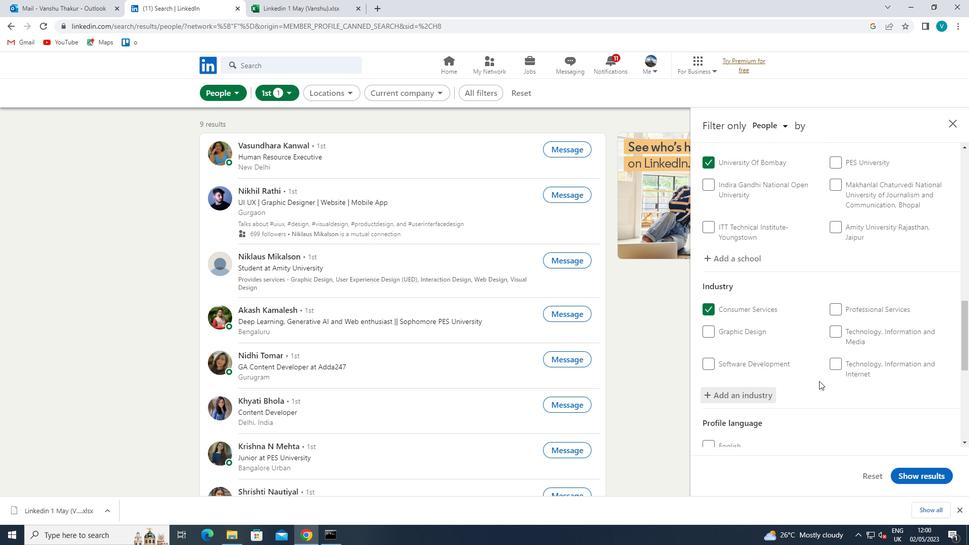
Action: Mouse scrolled (819, 380) with delta (0, 0)
Screenshot: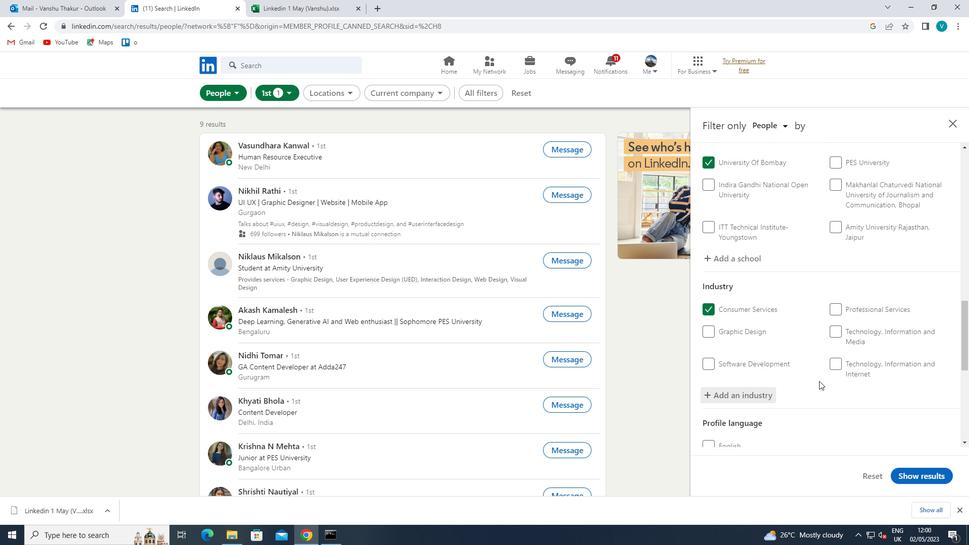
Action: Mouse scrolled (819, 380) with delta (0, 0)
Screenshot: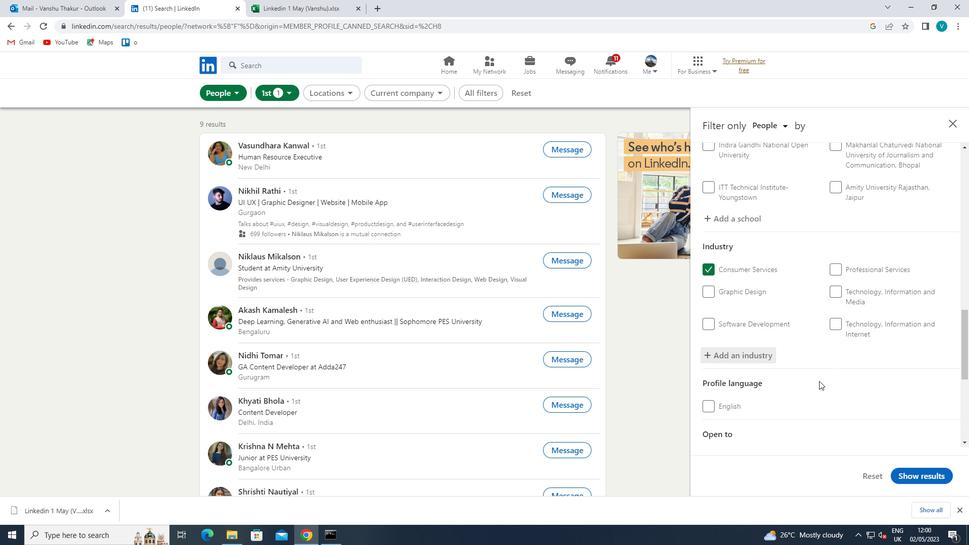 
Action: Mouse scrolled (819, 380) with delta (0, 0)
Screenshot: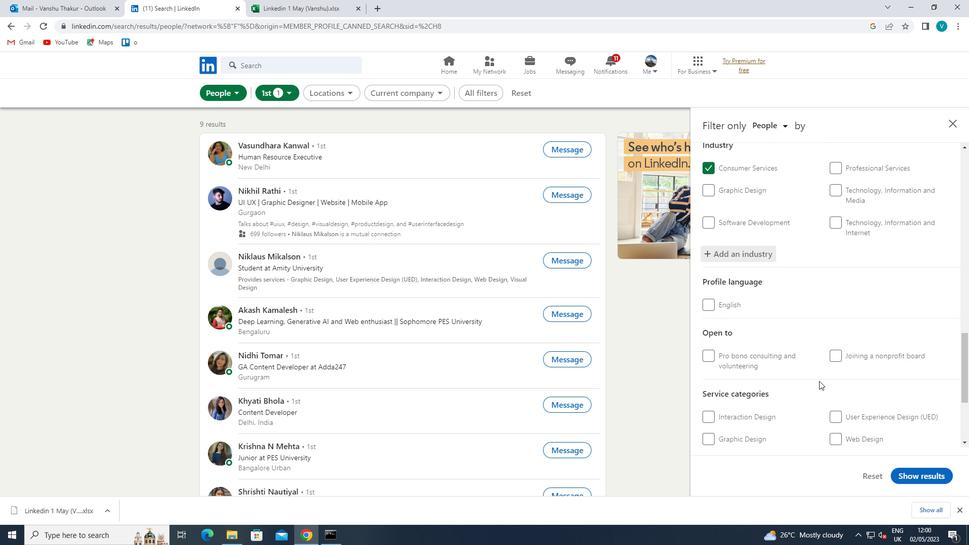 
Action: Mouse scrolled (819, 380) with delta (0, 0)
Screenshot: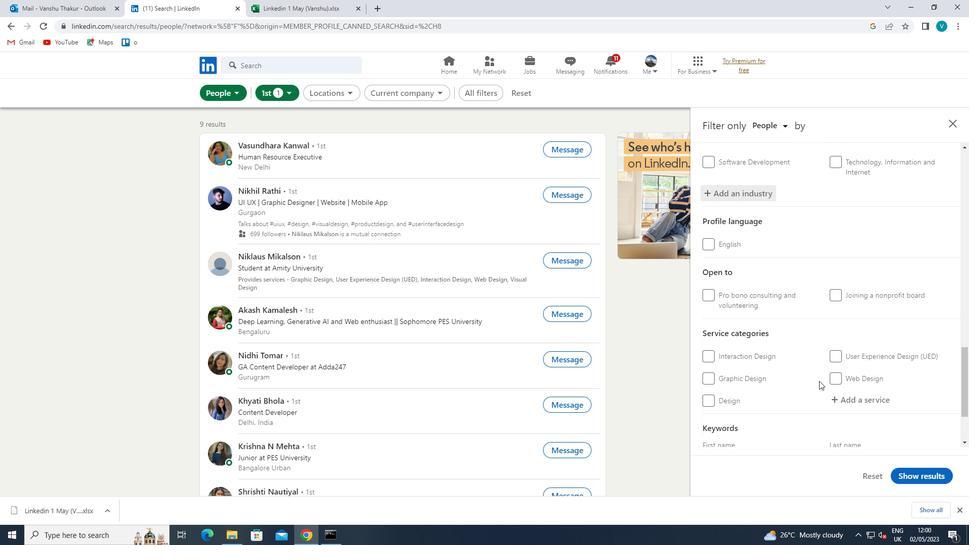 
Action: Mouse scrolled (819, 380) with delta (0, 0)
Screenshot: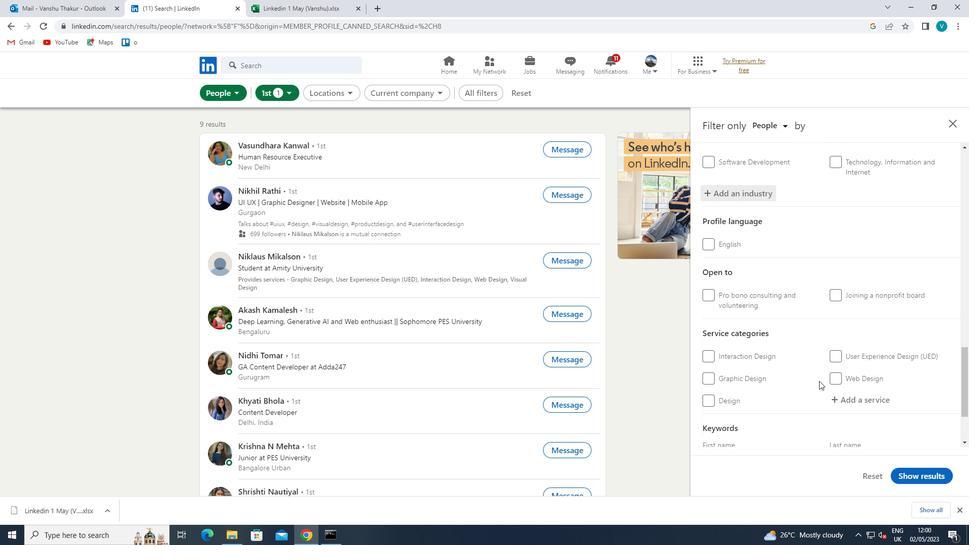 
Action: Mouse moved to (863, 301)
Screenshot: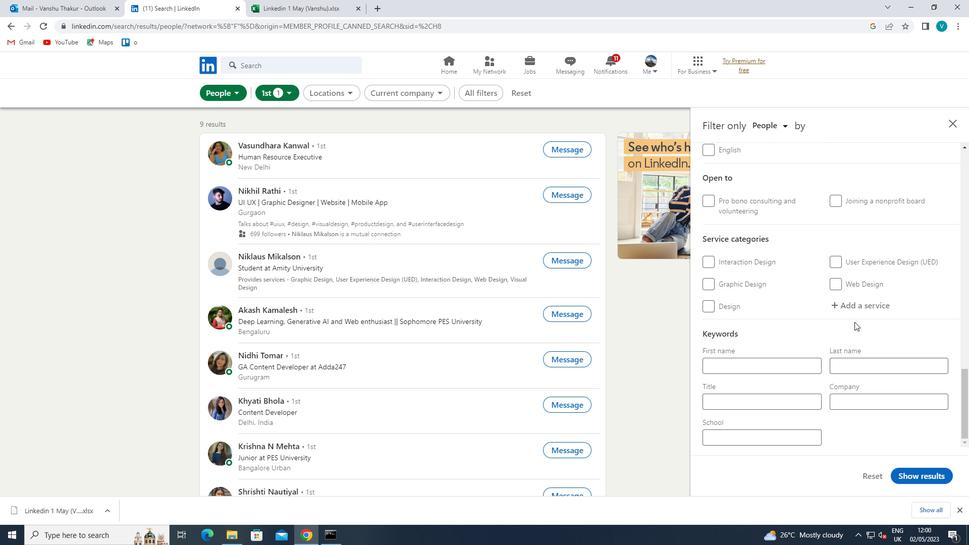 
Action: Mouse pressed left at (863, 301)
Screenshot: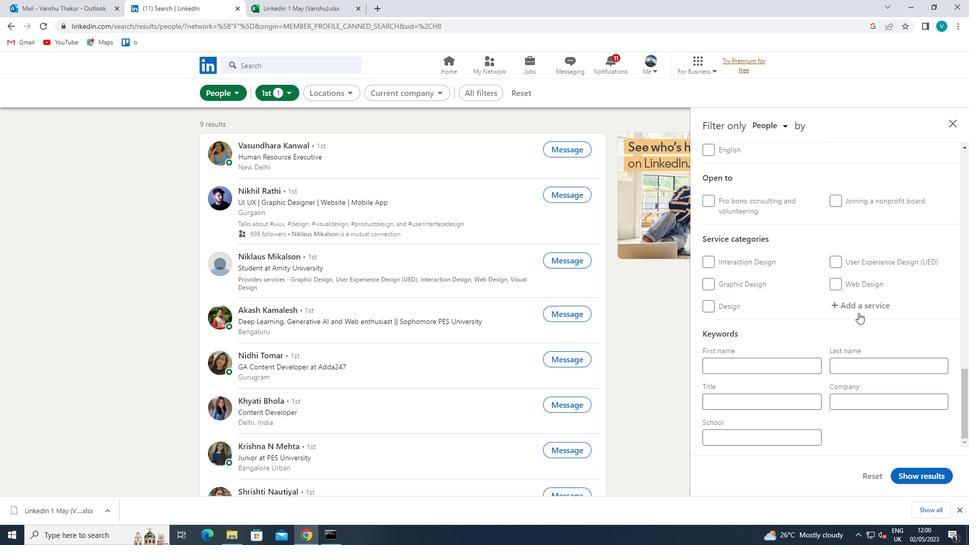 
Action: Key pressed <Key.shift>NOTARY
Screenshot: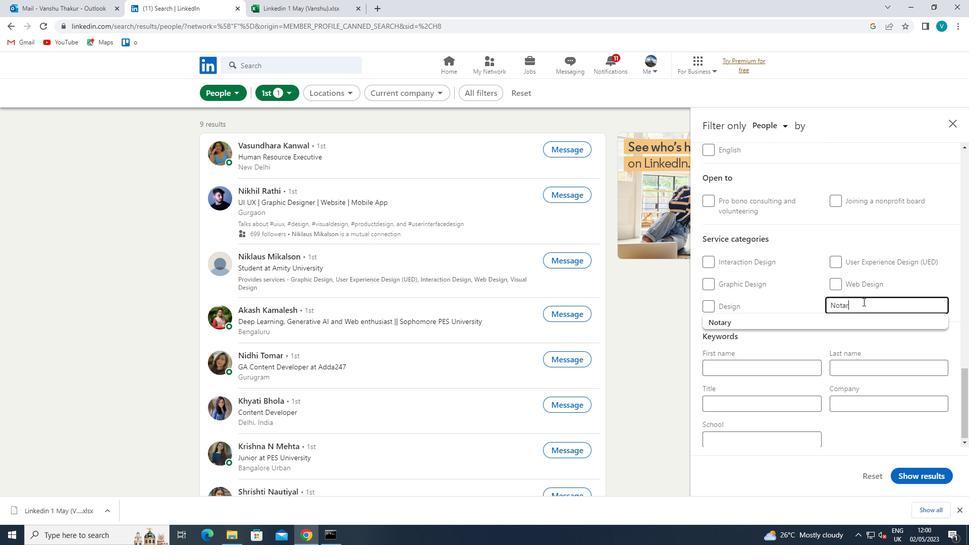 
Action: Mouse moved to (781, 294)
Screenshot: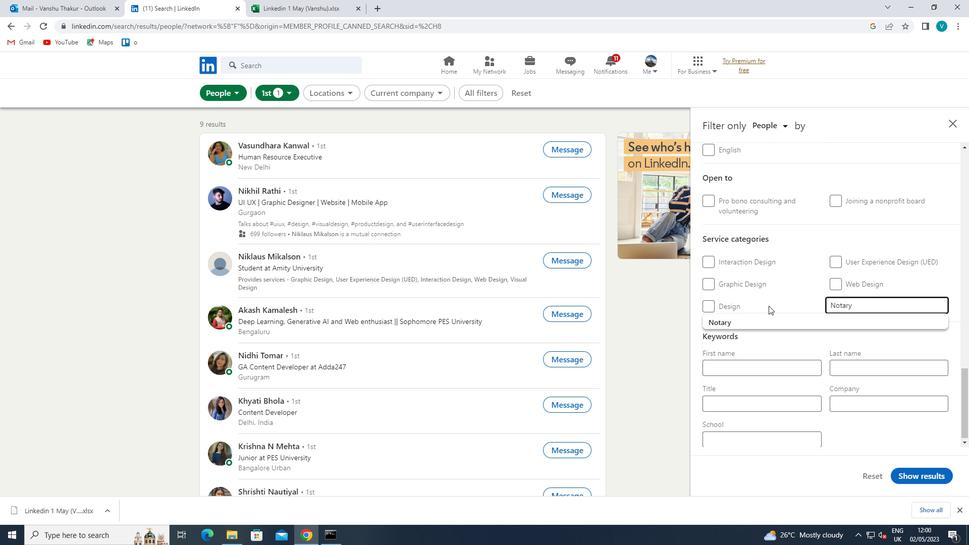 
Action: Key pressed <Key.shift>ONLINE<Key.space><Key.shift><Key.shift><Key.shift><Key.shift><Key.shift><Key.shift><Key.shift><Key.shift><Key.shift><Key.shift><Key.shift><Key.shift><Key.shift><Key.shift><Key.shift><Key.shift><Key.shift><Key.shift><Key.shift><Key.shift><Key.shift><Key.shift><Key.shift><Key.shift><Key.shift><Key.shift><Key.shift><Key.shift><Key.shift><Key.shift><Key.shift><Key.shift><Key.shift><Key.shift><Key.shift>RESEARCH
Screenshot: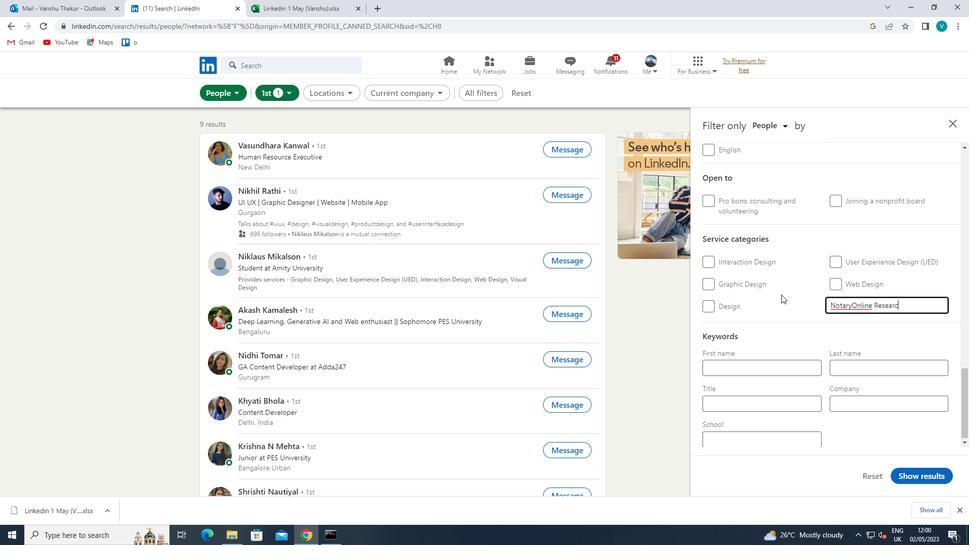 
Action: Mouse pressed left at (781, 294)
Screenshot: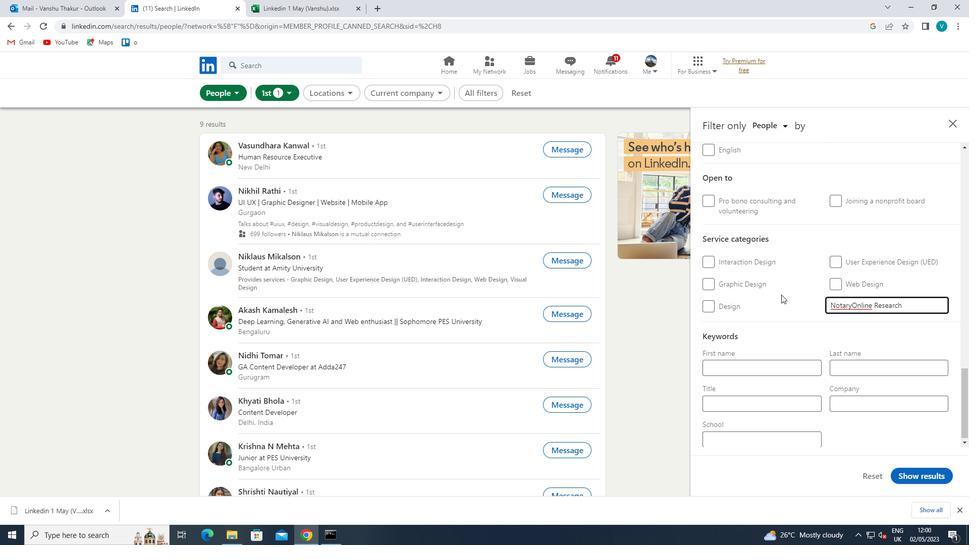 
Action: Mouse scrolled (781, 294) with delta (0, 0)
Screenshot: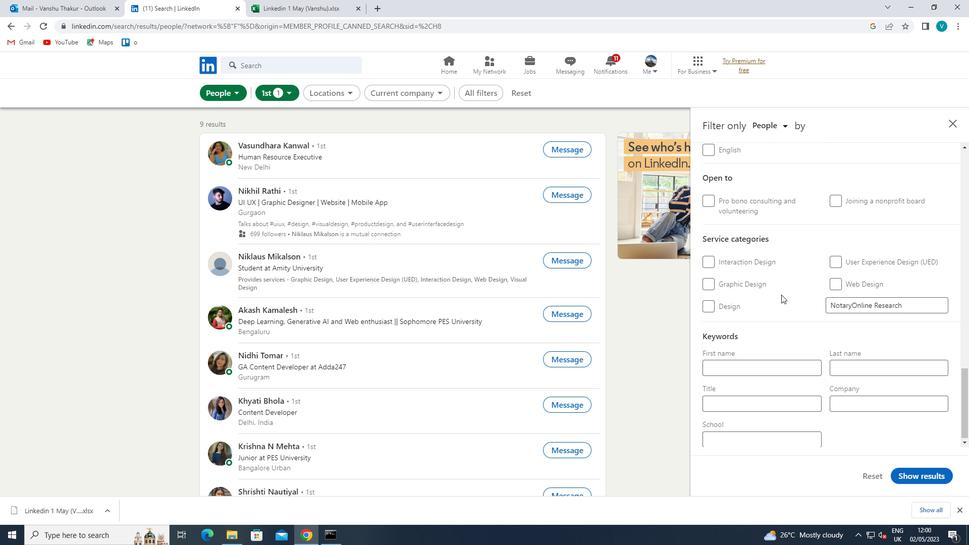 
Action: Mouse moved to (783, 295)
Screenshot: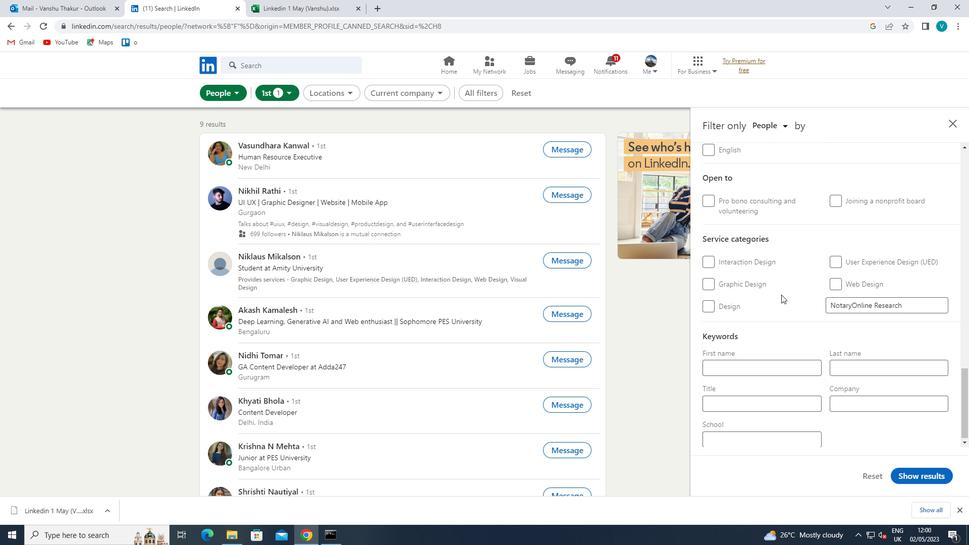 
Action: Mouse scrolled (783, 295) with delta (0, 0)
Screenshot: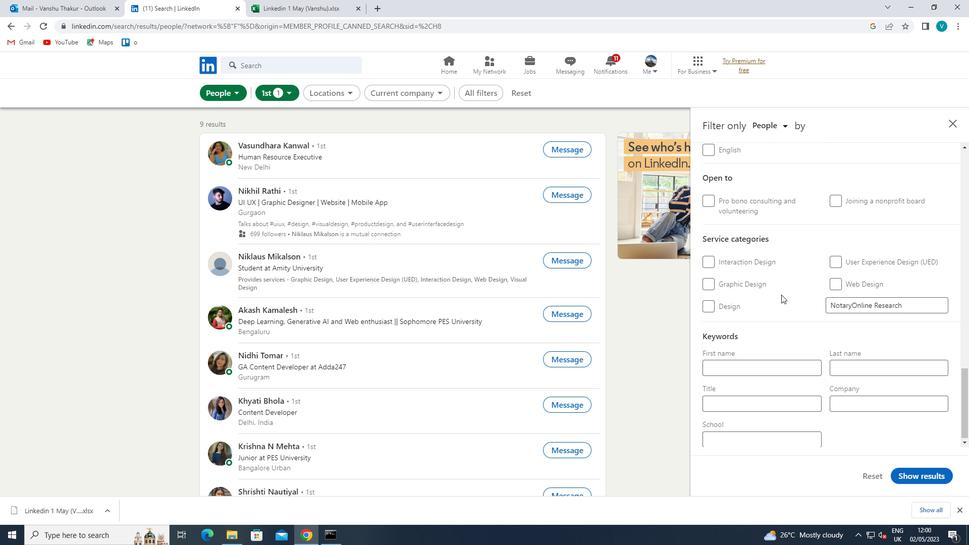 
Action: Mouse moved to (785, 296)
Screenshot: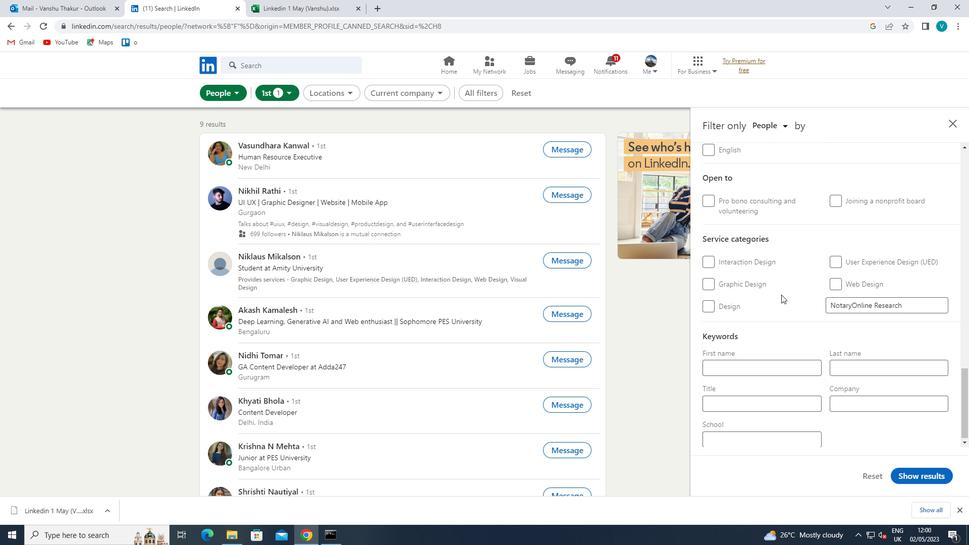 
Action: Mouse scrolled (785, 296) with delta (0, 0)
Screenshot: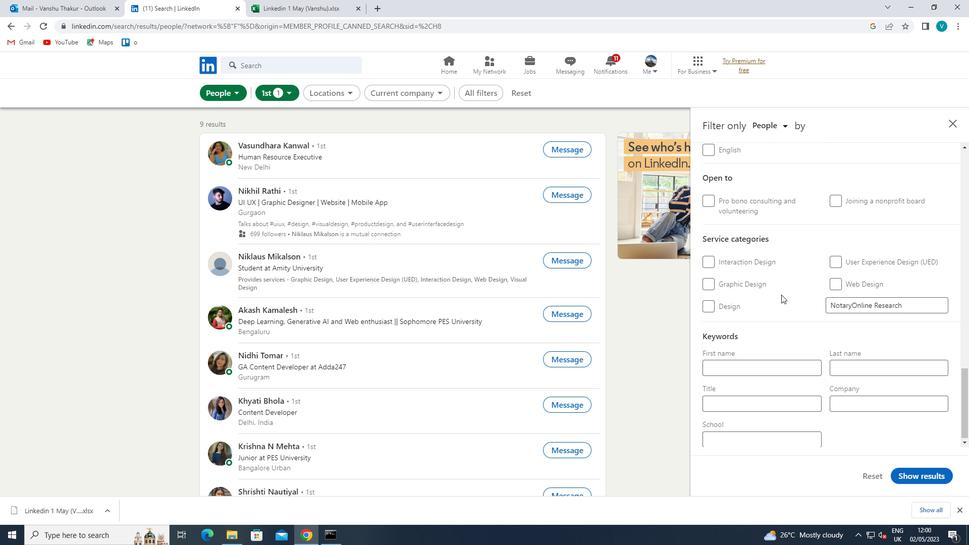 
Action: Mouse moved to (781, 398)
Screenshot: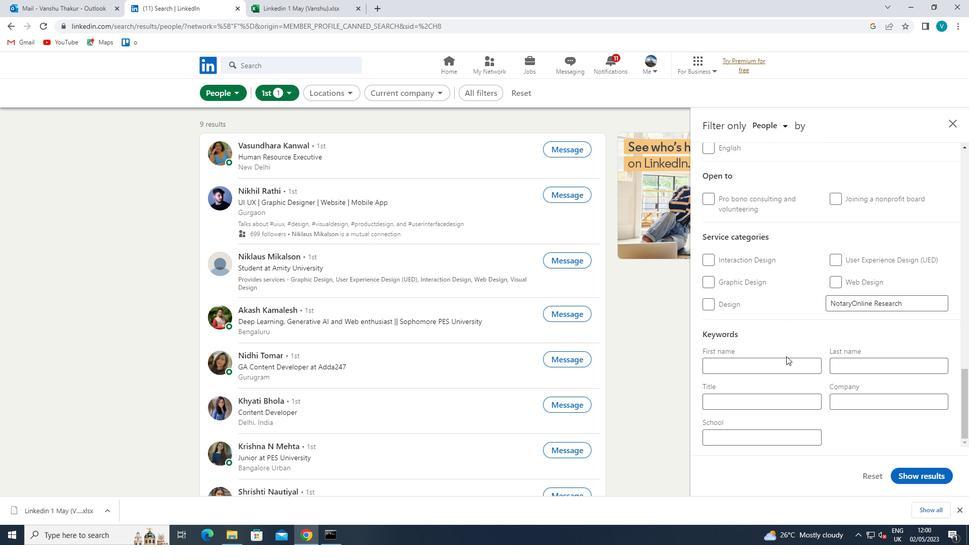 
Action: Mouse pressed left at (781, 398)
Screenshot: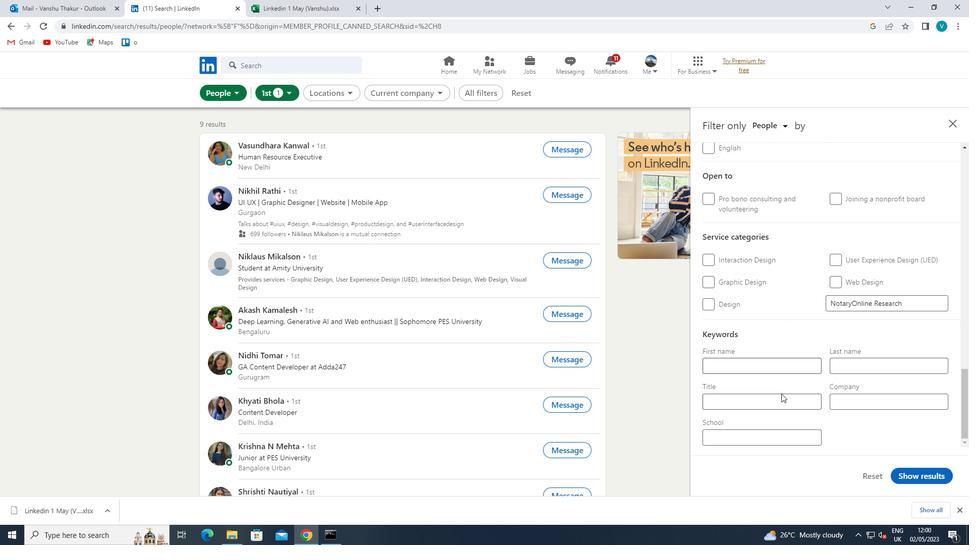 
Action: Mouse moved to (781, 398)
Screenshot: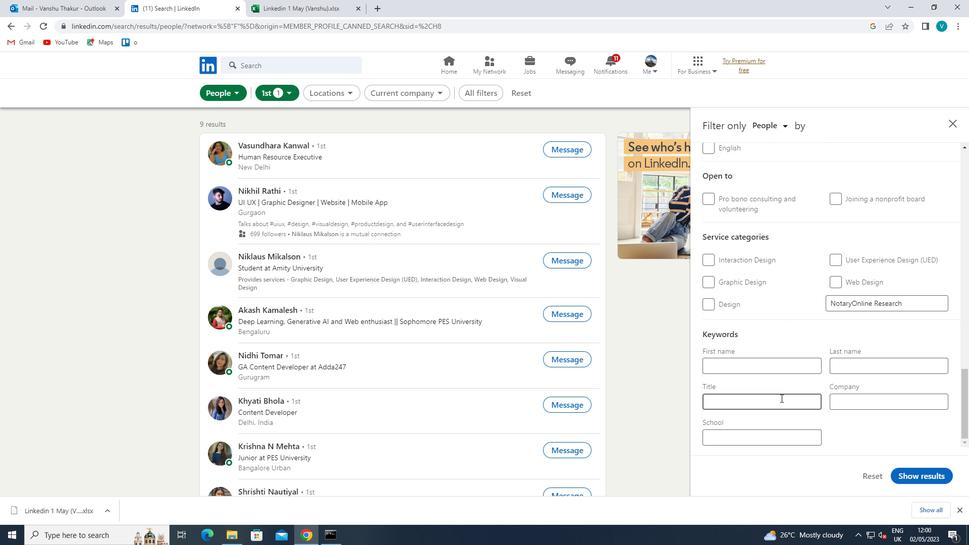 
Action: Key pressed <Key.shift>FLIGH<Key.space><Key.backspace>T<Key.space><Key.shift><Key.shift><Key.shift><Key.shift>ATTENDANT<Key.space>
Screenshot: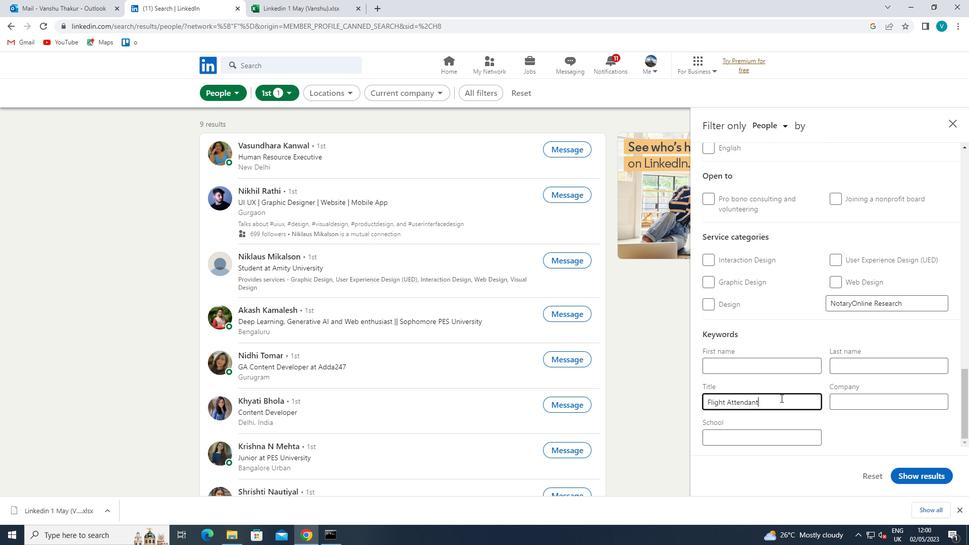 
Action: Mouse moved to (906, 470)
Screenshot: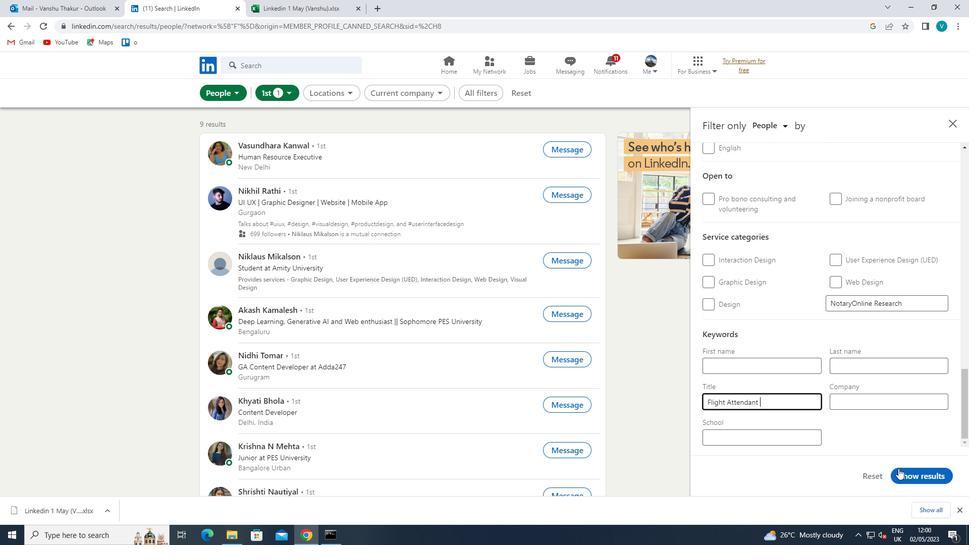 
Action: Mouse pressed left at (906, 470)
Screenshot: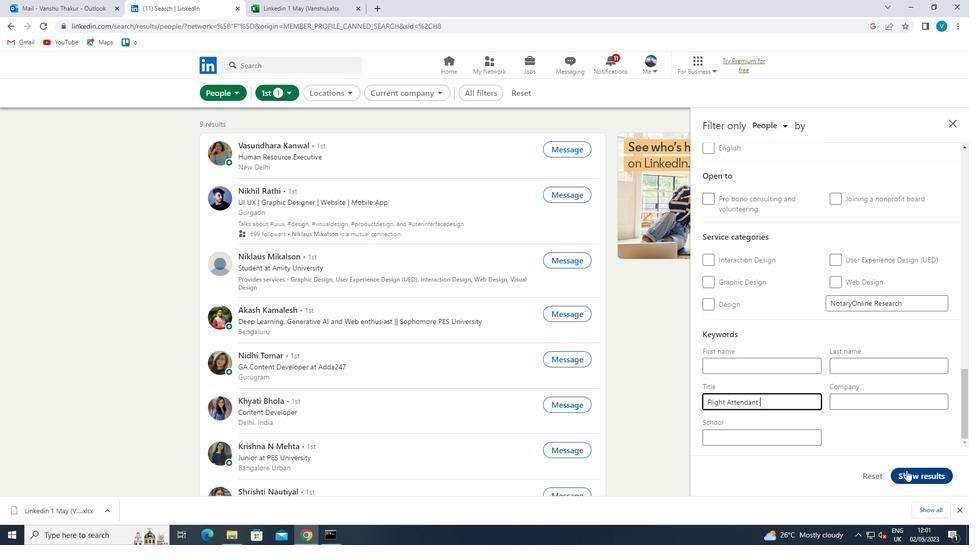 
